 Task: Find connections with filter location San Francisco El Alto with filter topic #lawyerlifewith filter profile language English with filter current company ITC Limited with filter school Dr. D. Y. Patil Institute of Engineering & Technology, Pune with filter industry Real Estate and Equipment Rental Services with filter service category iOS Development with filter keywords title Heavy Equipment Operator
Action: Mouse moved to (495, 80)
Screenshot: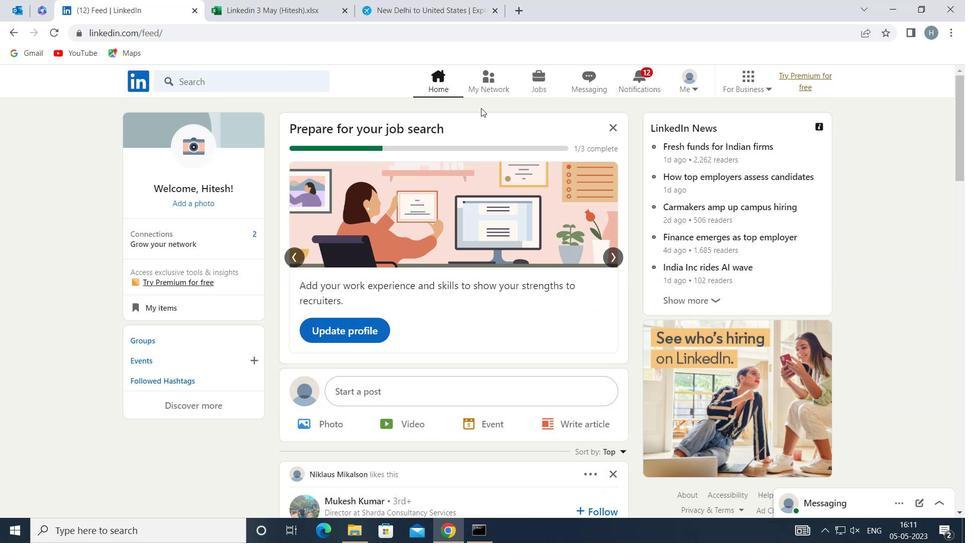 
Action: Mouse pressed left at (495, 80)
Screenshot: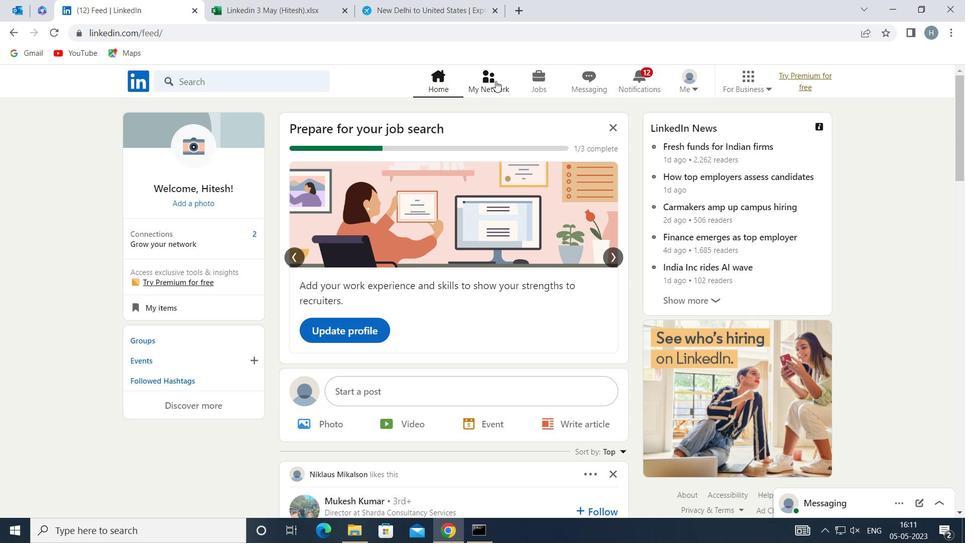 
Action: Mouse moved to (284, 155)
Screenshot: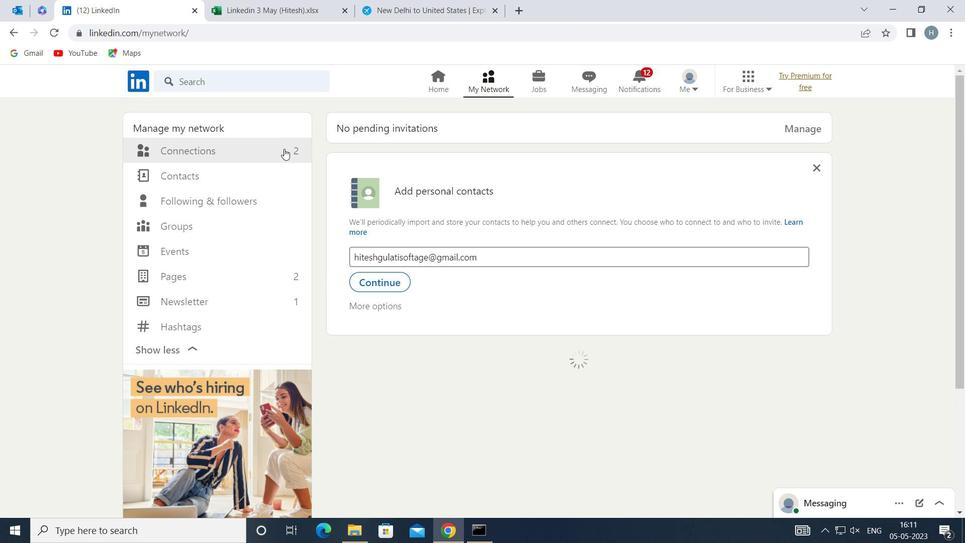 
Action: Mouse pressed left at (284, 155)
Screenshot: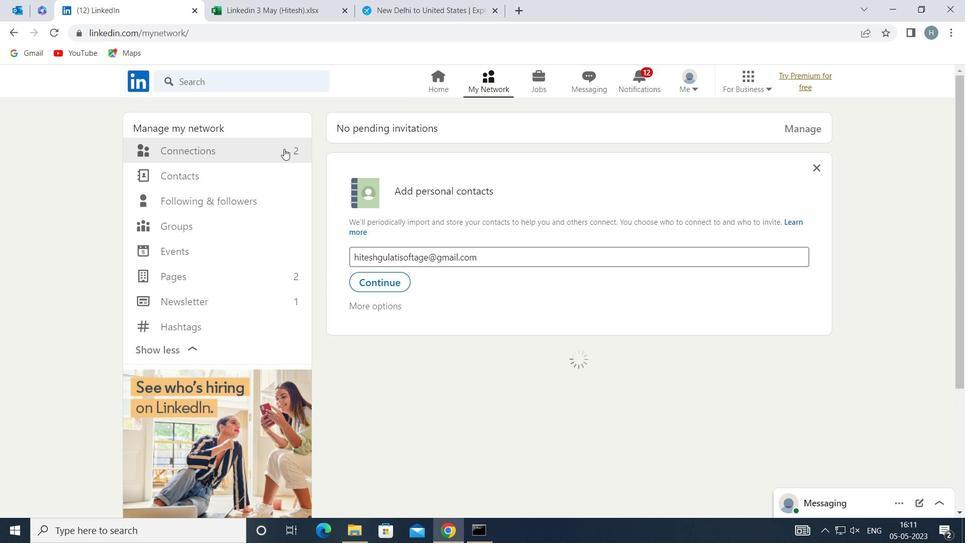 
Action: Mouse moved to (583, 148)
Screenshot: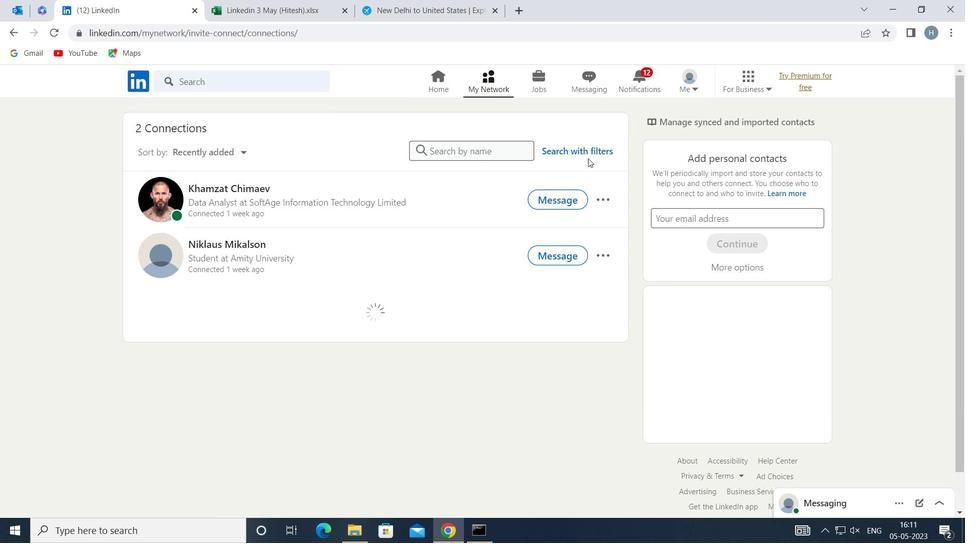 
Action: Mouse pressed left at (583, 148)
Screenshot: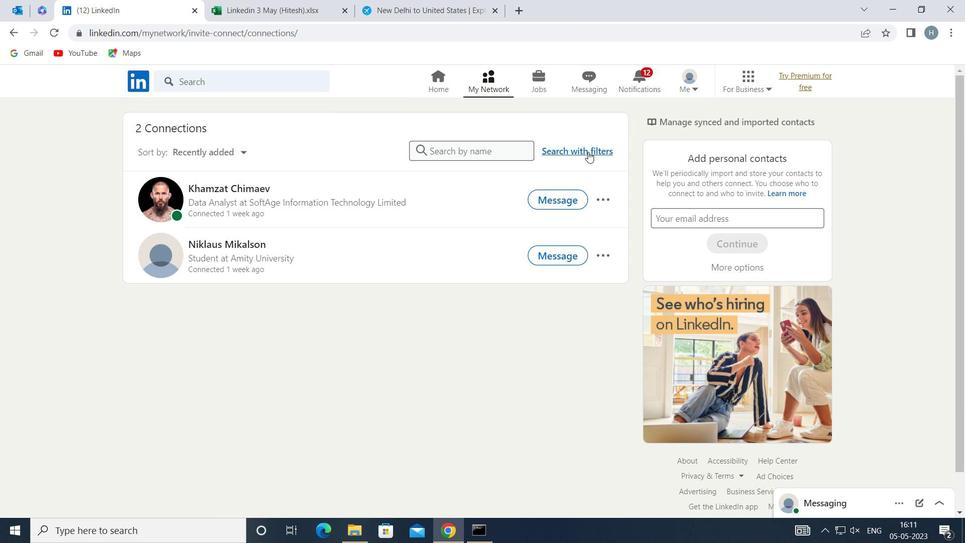 
Action: Mouse moved to (528, 119)
Screenshot: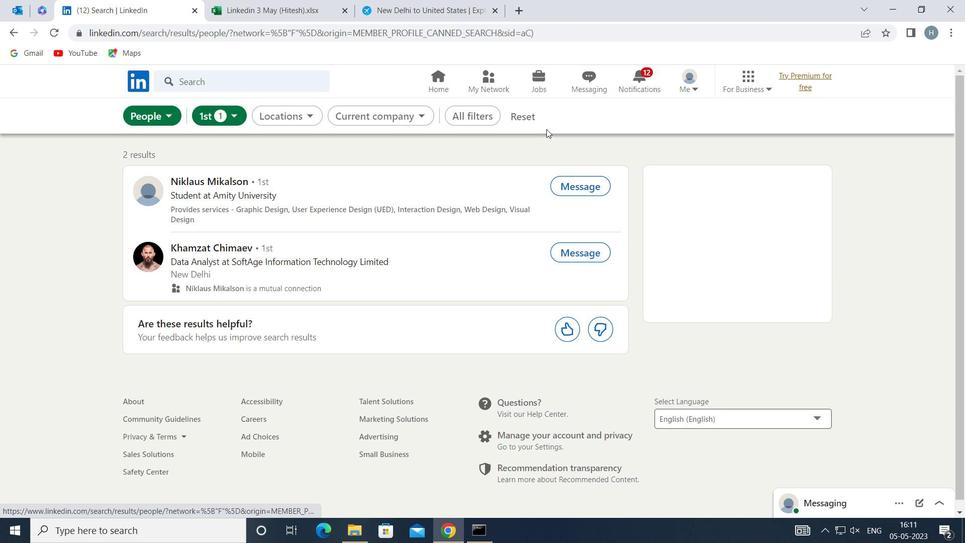 
Action: Mouse pressed left at (528, 119)
Screenshot: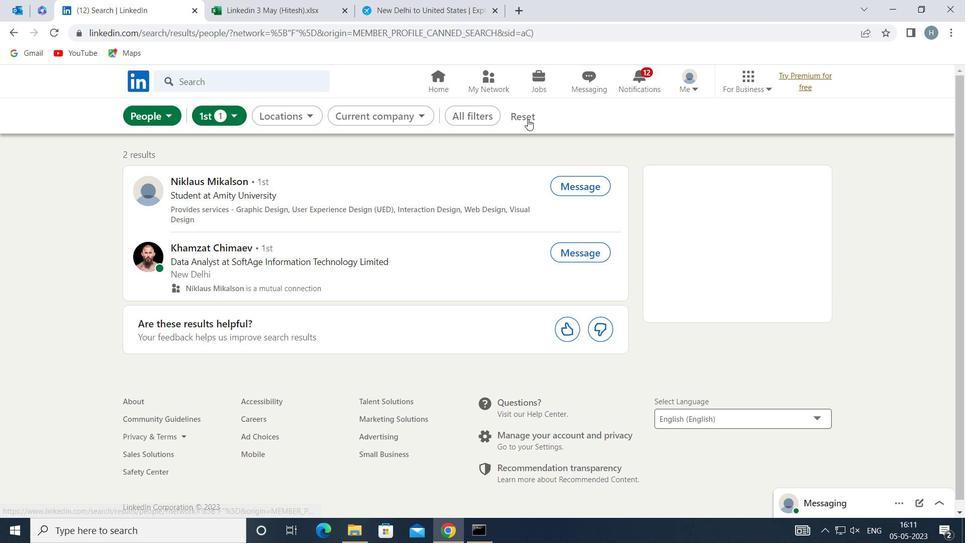 
Action: Mouse moved to (510, 117)
Screenshot: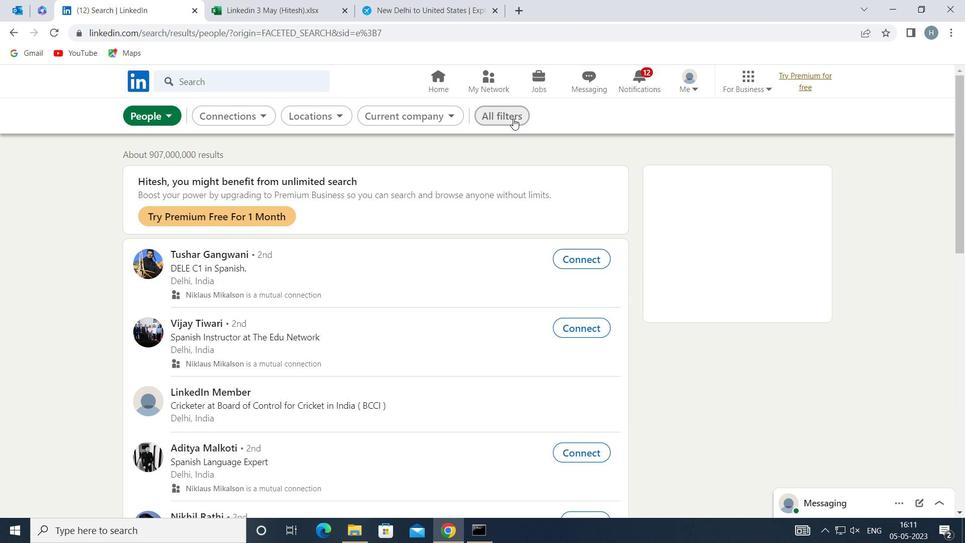 
Action: Mouse pressed left at (510, 117)
Screenshot: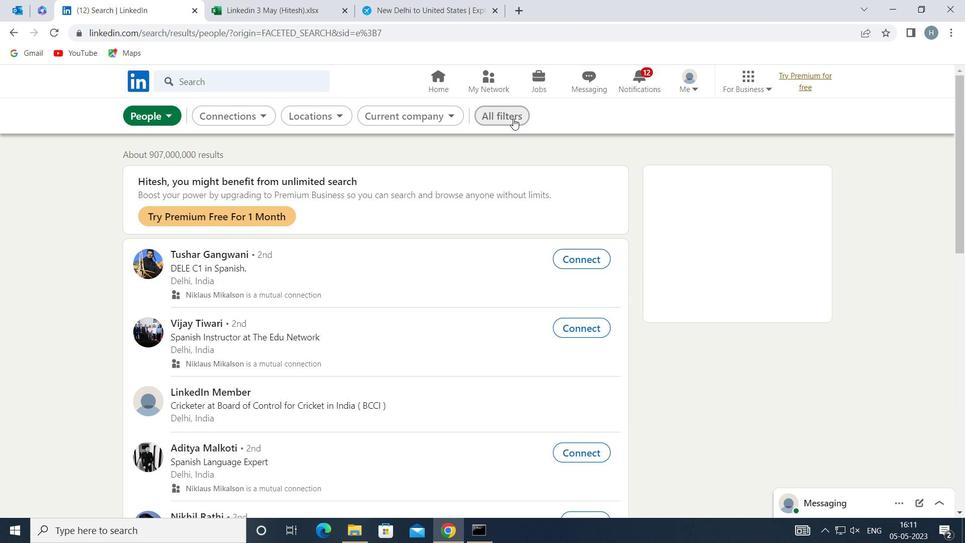 
Action: Mouse moved to (709, 245)
Screenshot: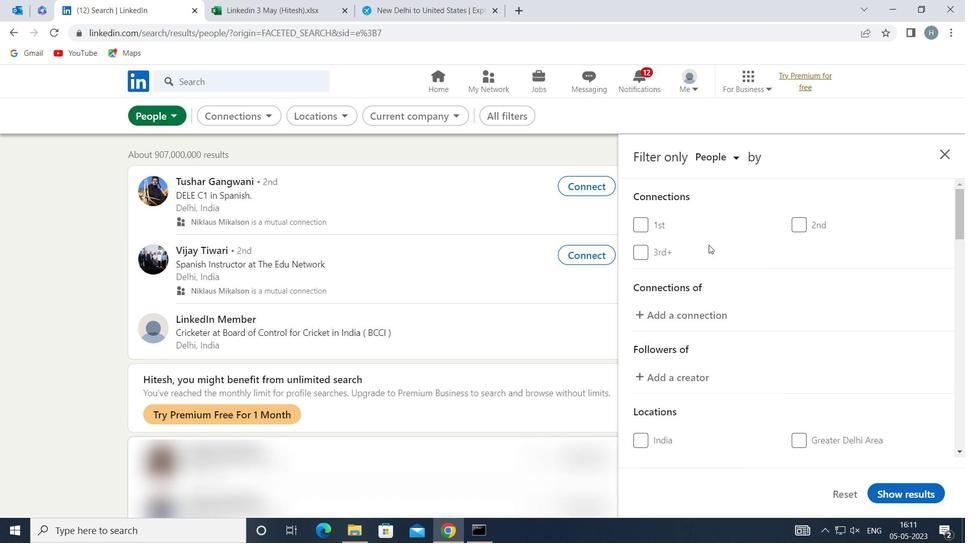 
Action: Mouse scrolled (709, 244) with delta (0, 0)
Screenshot: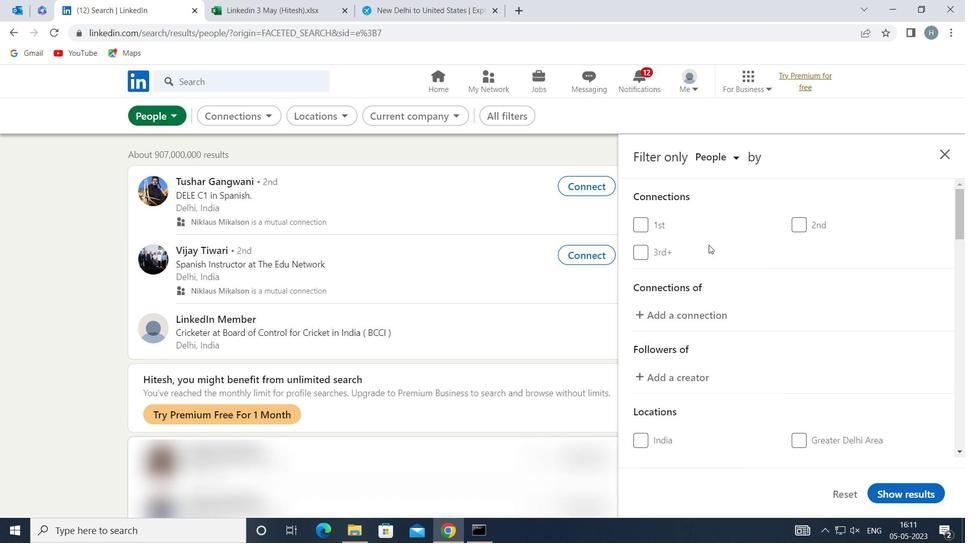 
Action: Mouse moved to (710, 246)
Screenshot: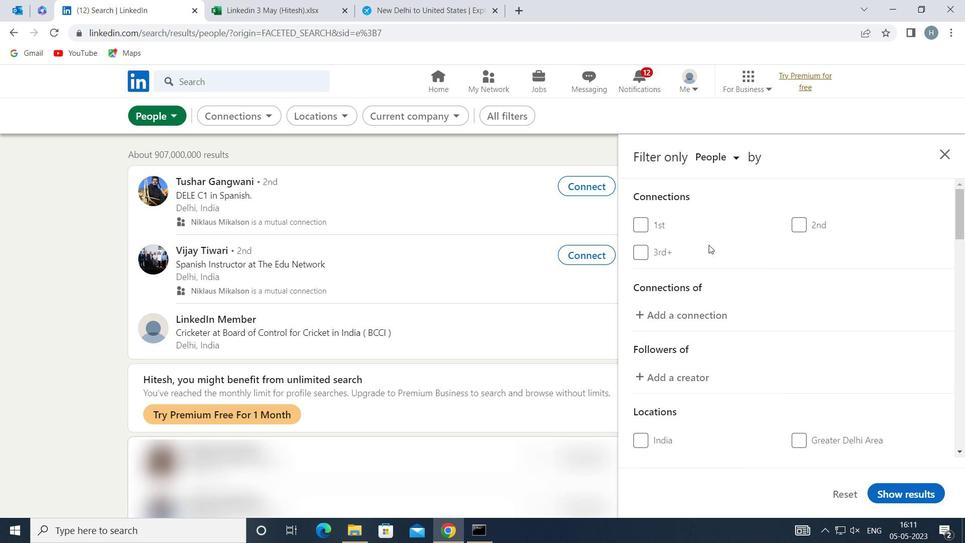 
Action: Mouse scrolled (710, 245) with delta (0, 0)
Screenshot: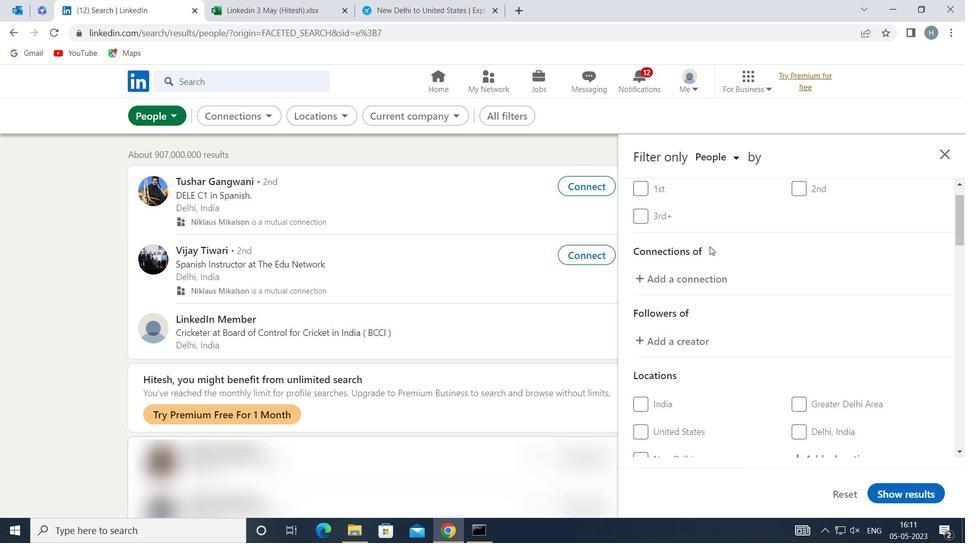 
Action: Mouse moved to (711, 247)
Screenshot: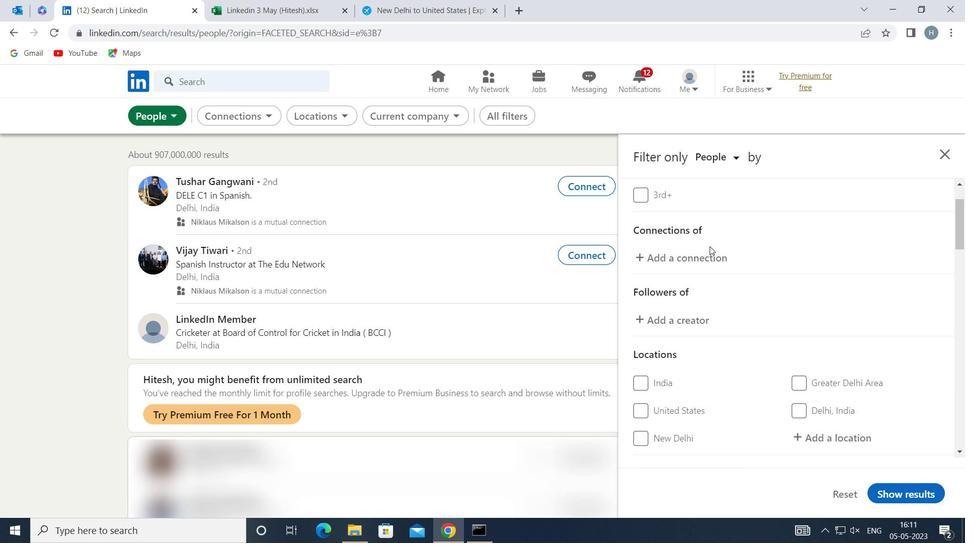 
Action: Mouse scrolled (711, 246) with delta (0, 0)
Screenshot: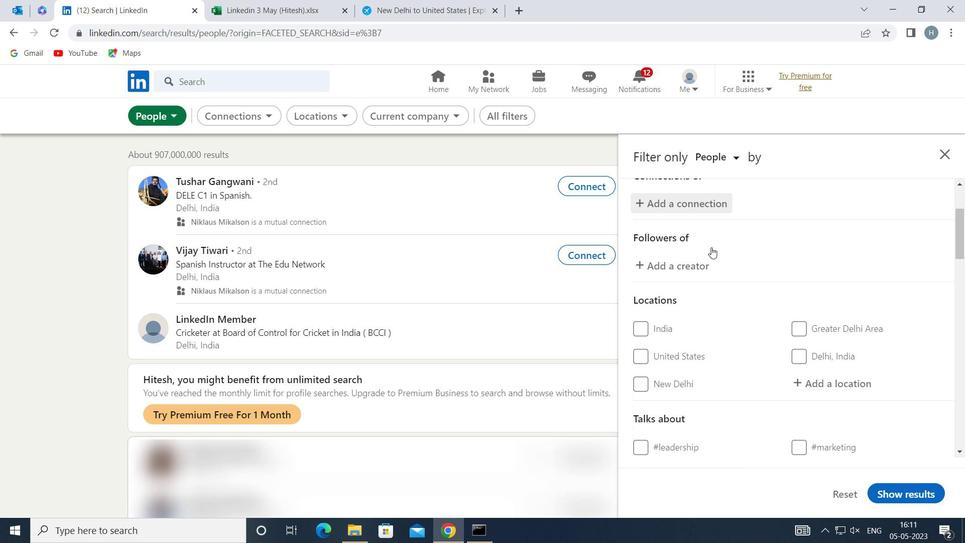 
Action: Mouse moved to (809, 307)
Screenshot: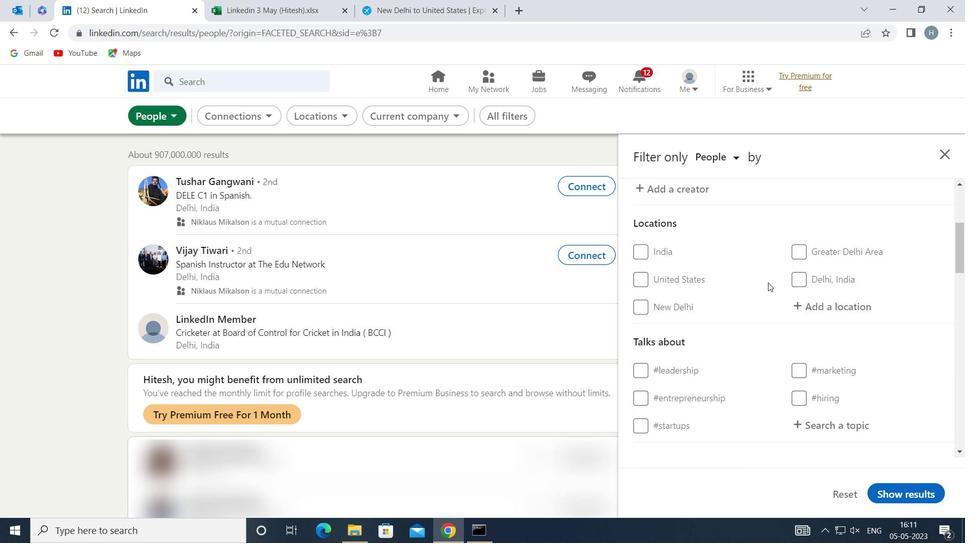 
Action: Mouse pressed left at (809, 307)
Screenshot: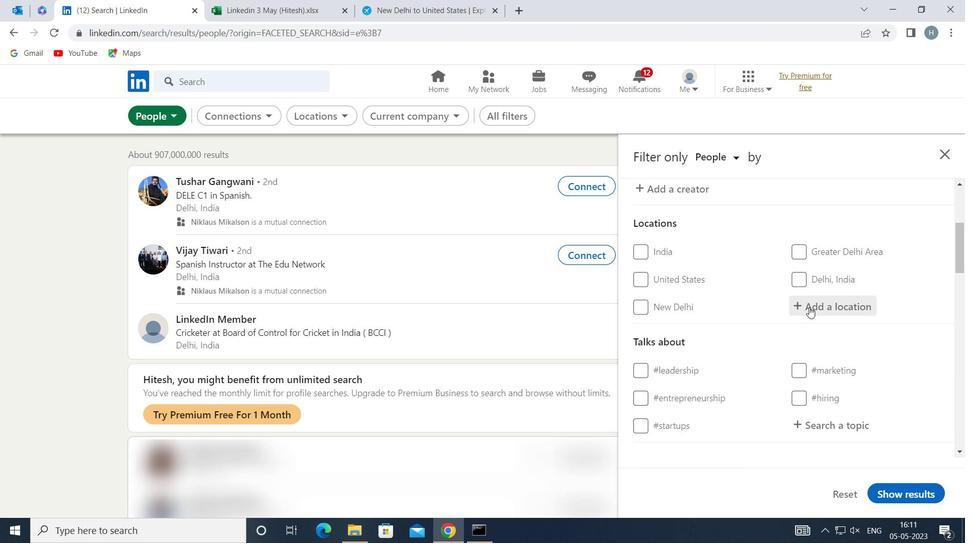 
Action: Key pressed <Key.shift>SAN<Key.space><Key.shift>FRANCISCO<Key.space><Key.shift>EI
Screenshot: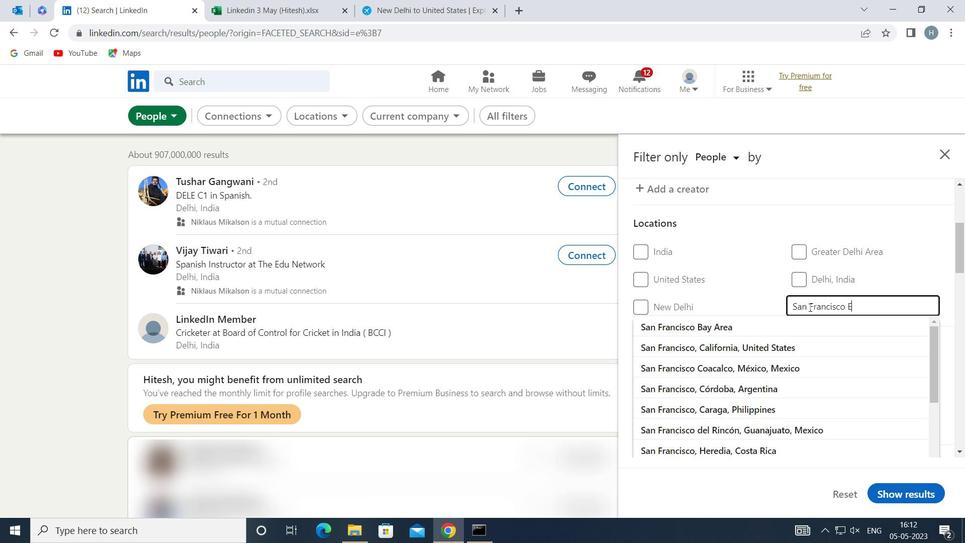 
Action: Mouse moved to (813, 307)
Screenshot: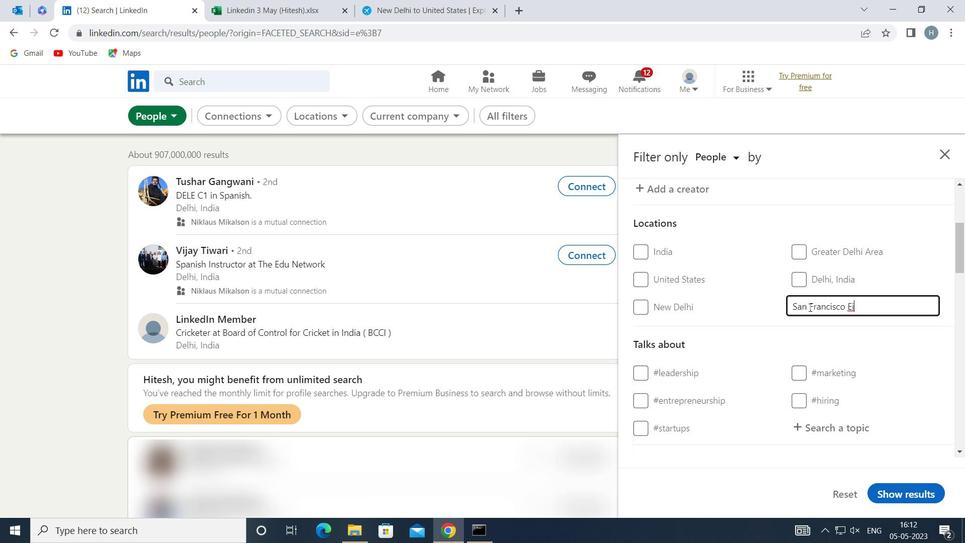 
Action: Key pressed <Key.backspace>L
Screenshot: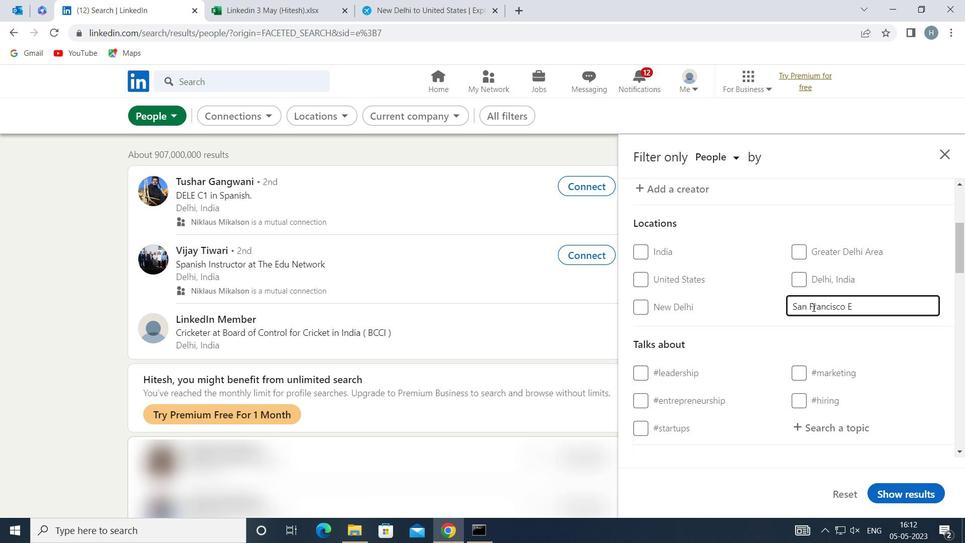 
Action: Mouse moved to (798, 328)
Screenshot: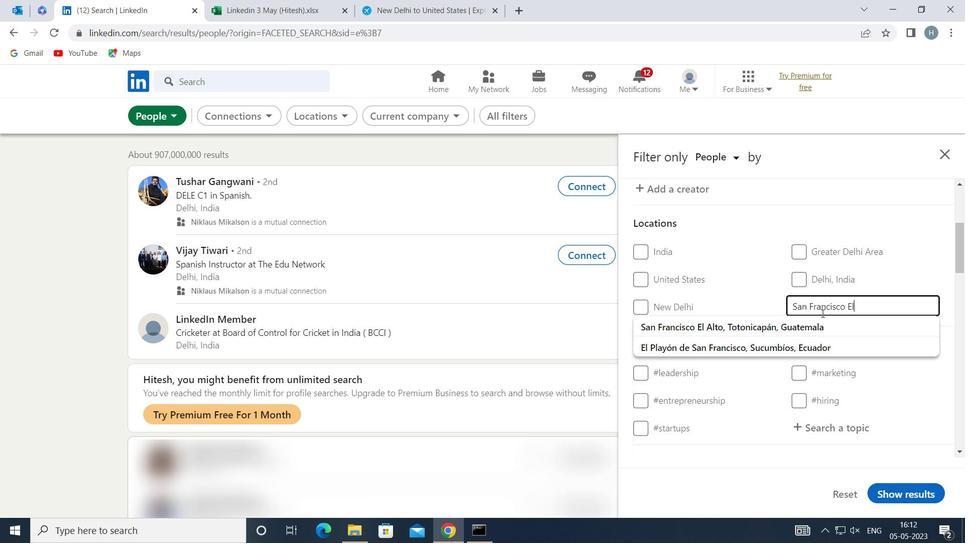 
Action: Mouse pressed left at (798, 328)
Screenshot: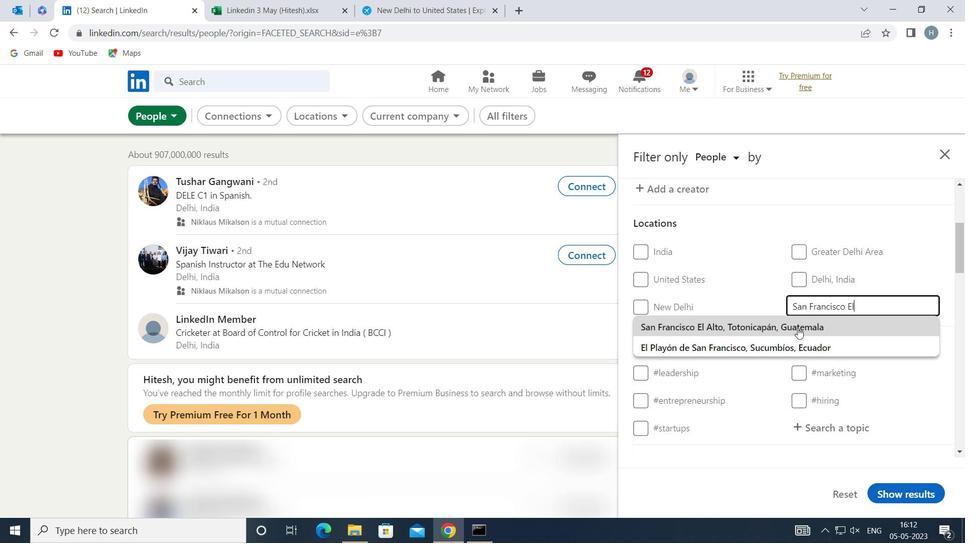 
Action: Mouse moved to (737, 320)
Screenshot: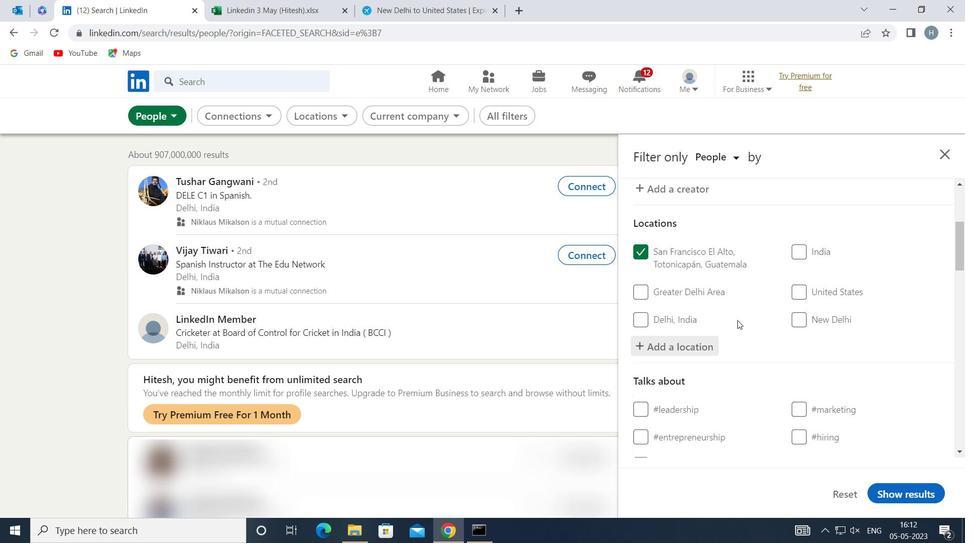 
Action: Mouse scrolled (737, 319) with delta (0, 0)
Screenshot: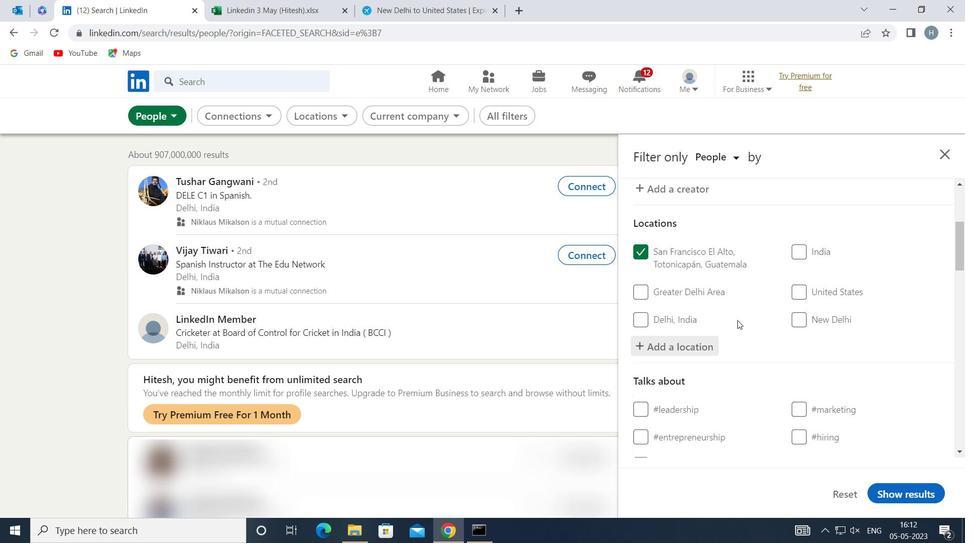
Action: Mouse moved to (736, 320)
Screenshot: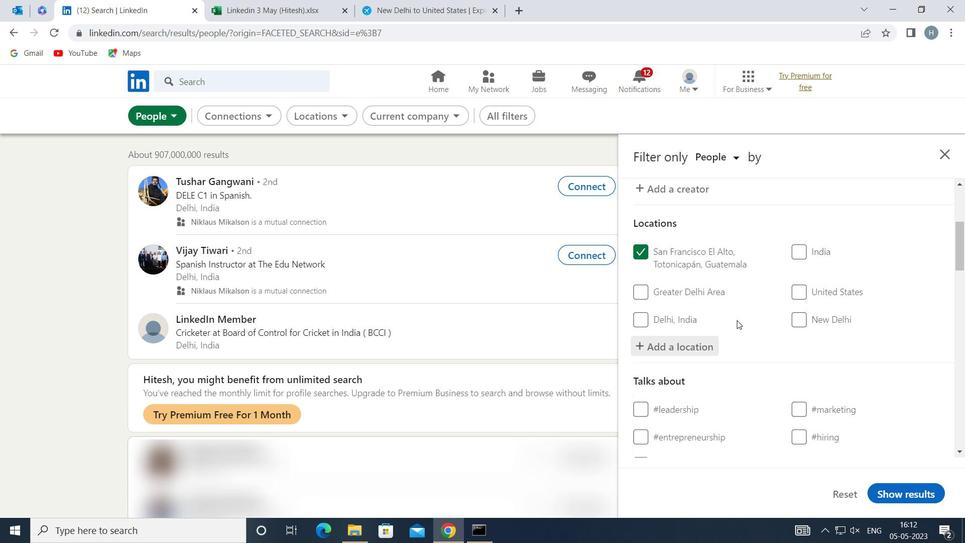 
Action: Mouse scrolled (736, 319) with delta (0, 0)
Screenshot: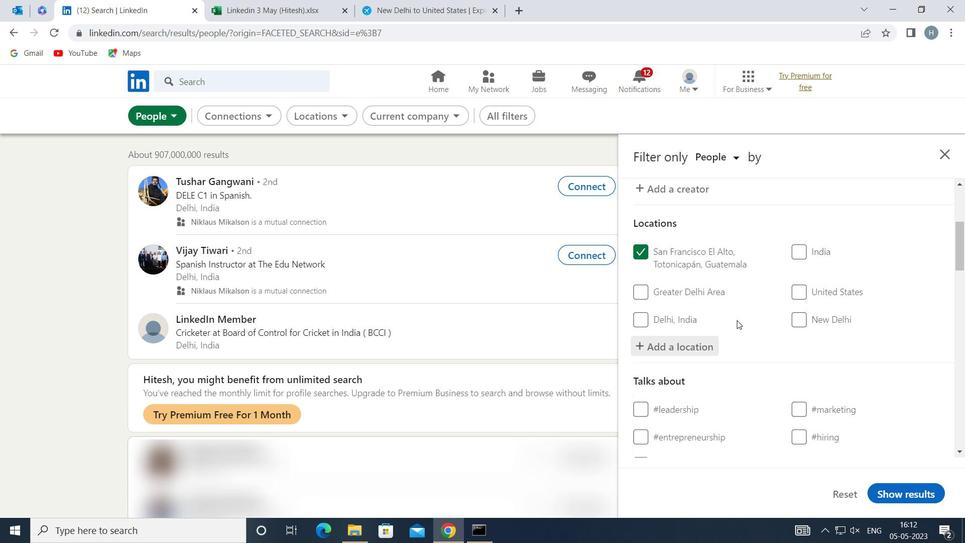 
Action: Mouse moved to (734, 316)
Screenshot: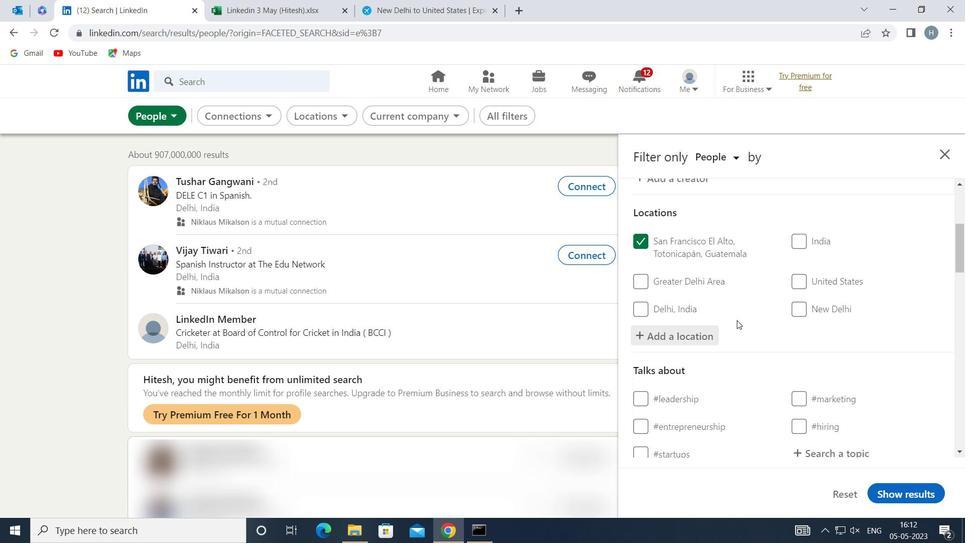 
Action: Mouse scrolled (734, 316) with delta (0, 0)
Screenshot: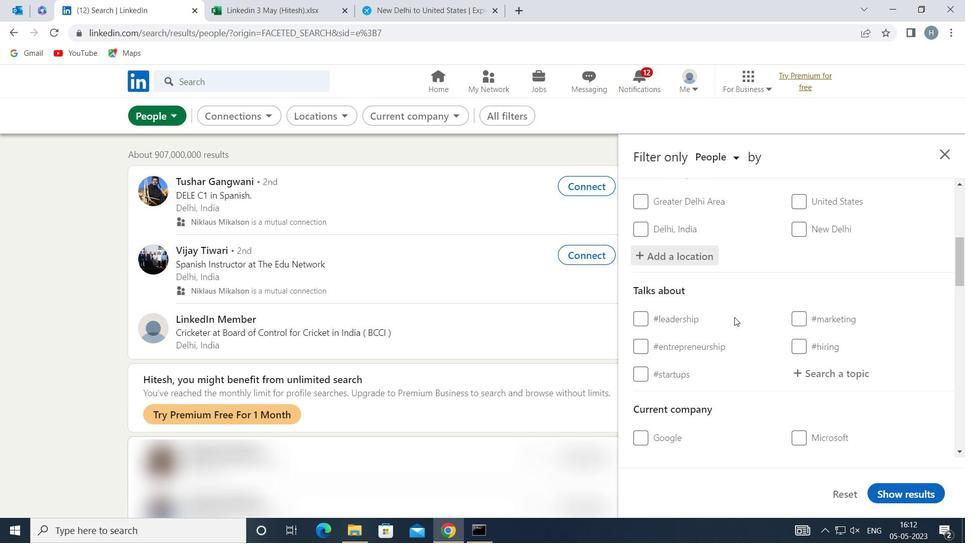 
Action: Mouse moved to (819, 269)
Screenshot: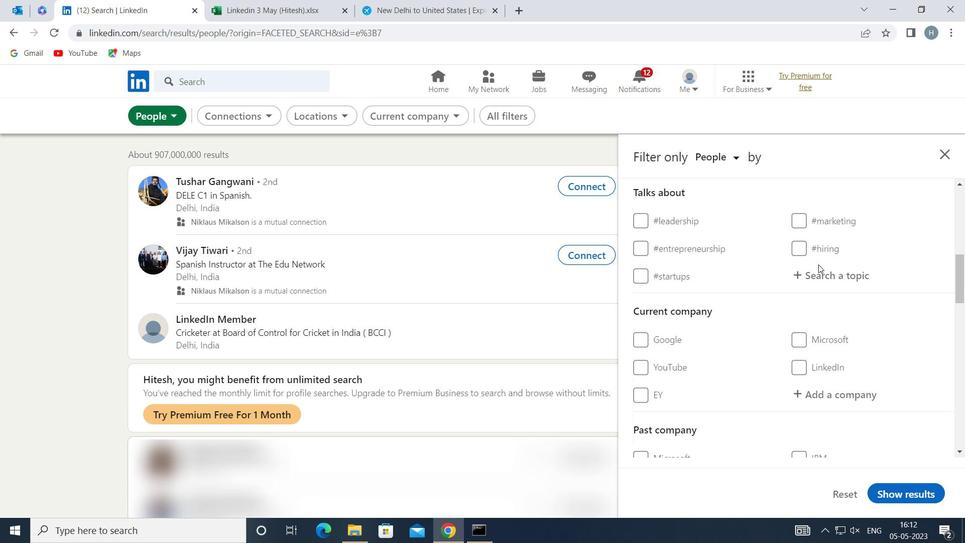 
Action: Mouse pressed left at (819, 269)
Screenshot: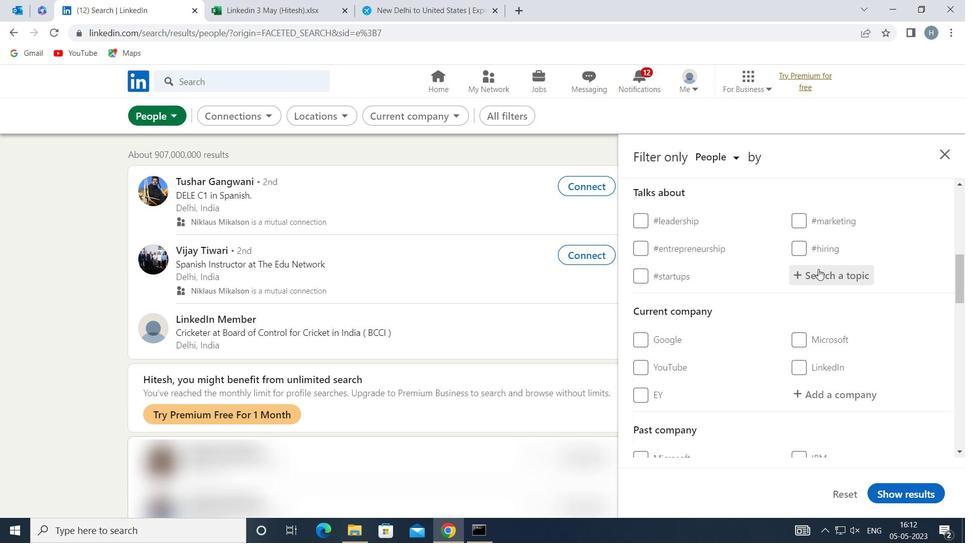 
Action: Key pressed <Key.shift>LAWYERLIFE
Screenshot: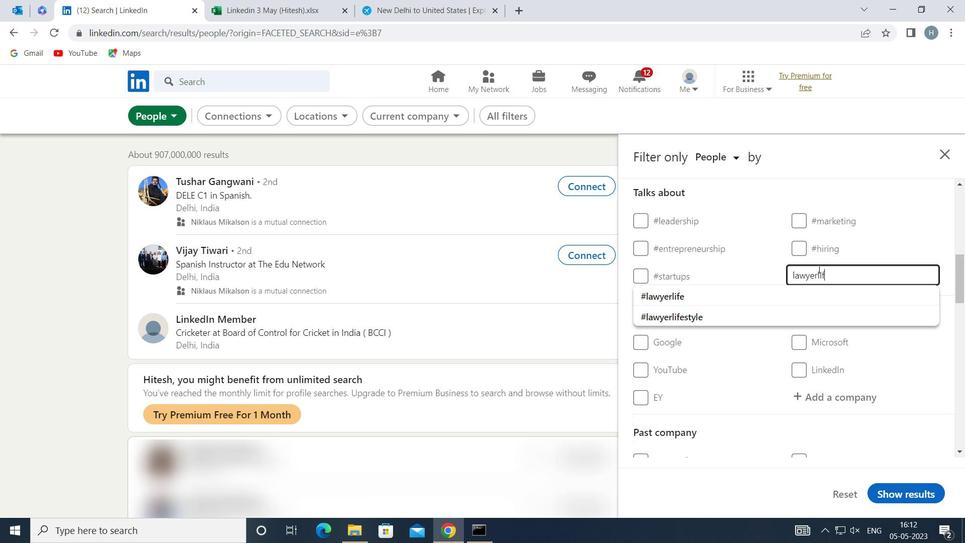 
Action: Mouse moved to (803, 288)
Screenshot: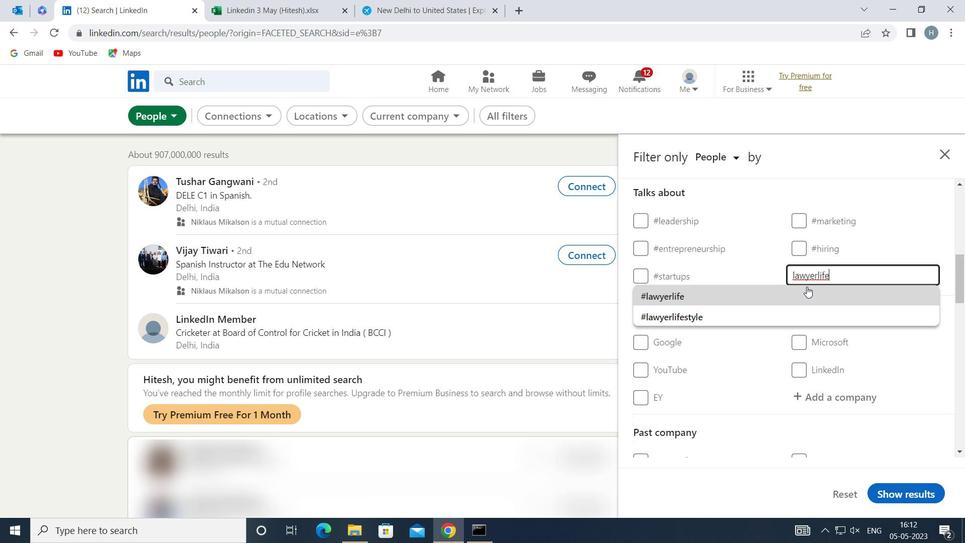 
Action: Mouse pressed left at (803, 288)
Screenshot: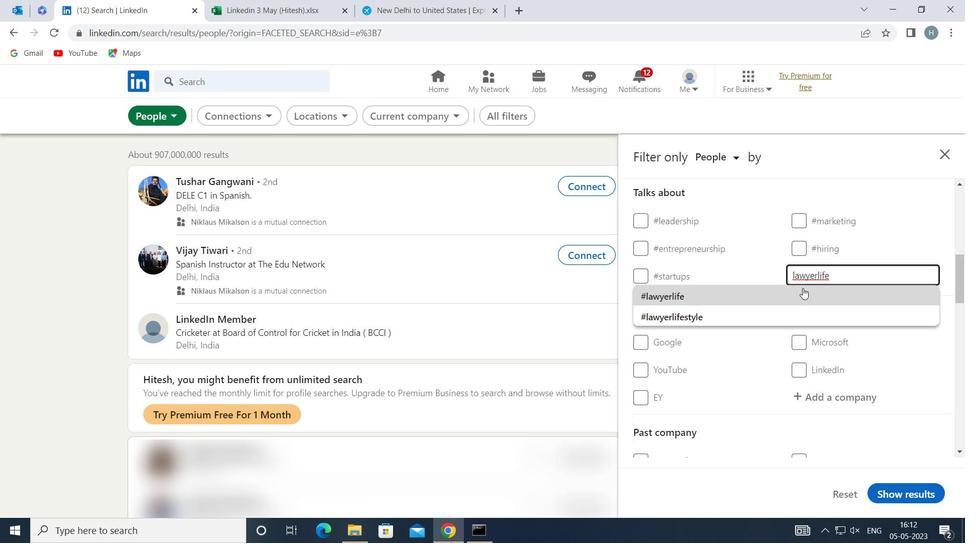 
Action: Mouse moved to (770, 343)
Screenshot: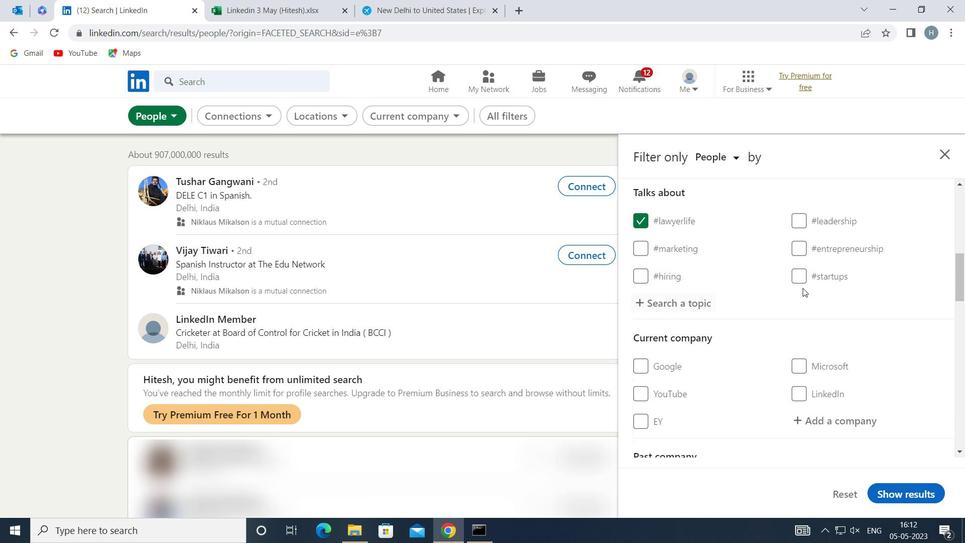 
Action: Mouse scrolled (770, 343) with delta (0, 0)
Screenshot: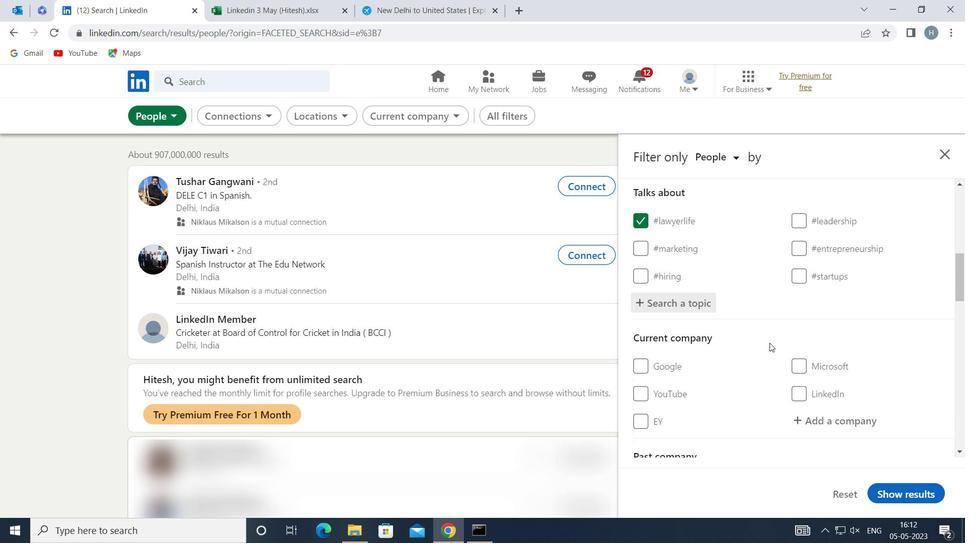 
Action: Mouse moved to (769, 343)
Screenshot: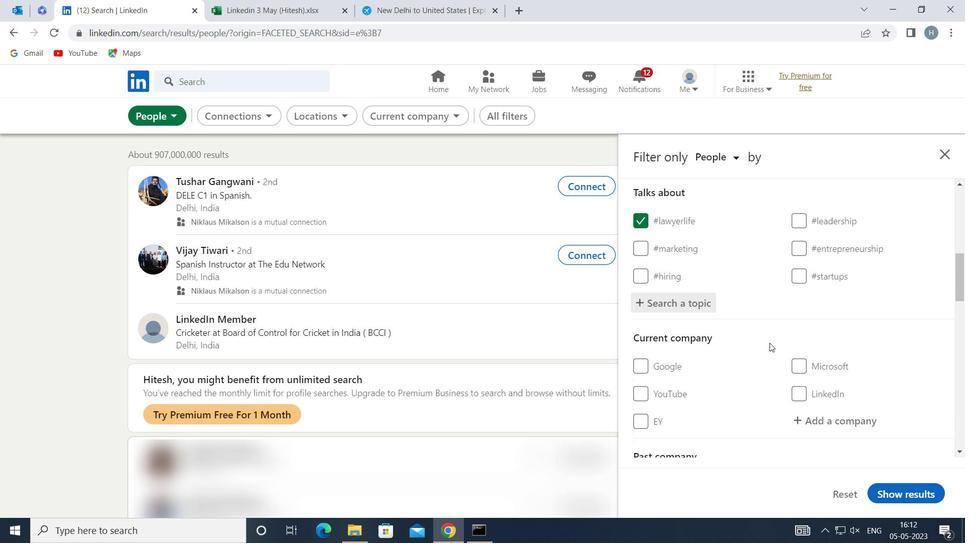
Action: Mouse scrolled (769, 342) with delta (0, 0)
Screenshot: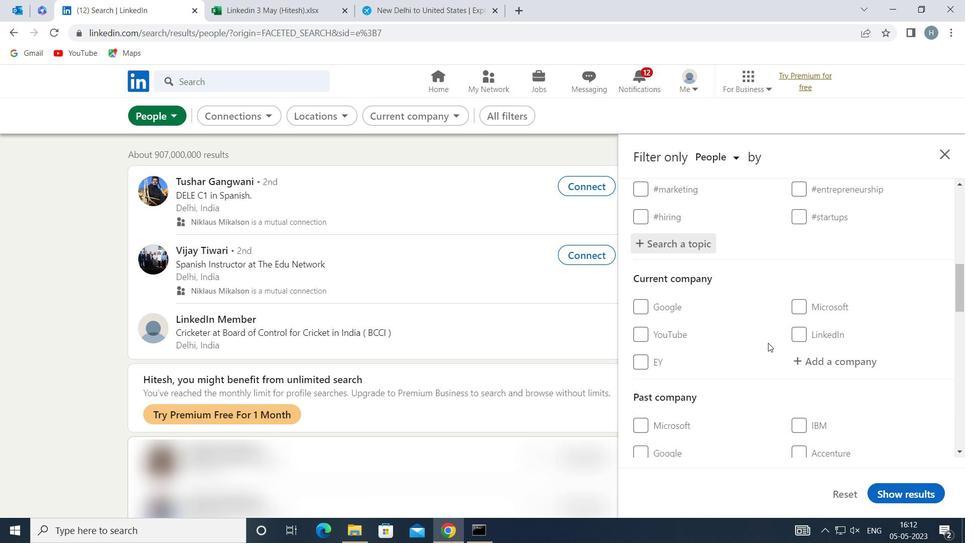 
Action: Mouse scrolled (769, 342) with delta (0, 0)
Screenshot: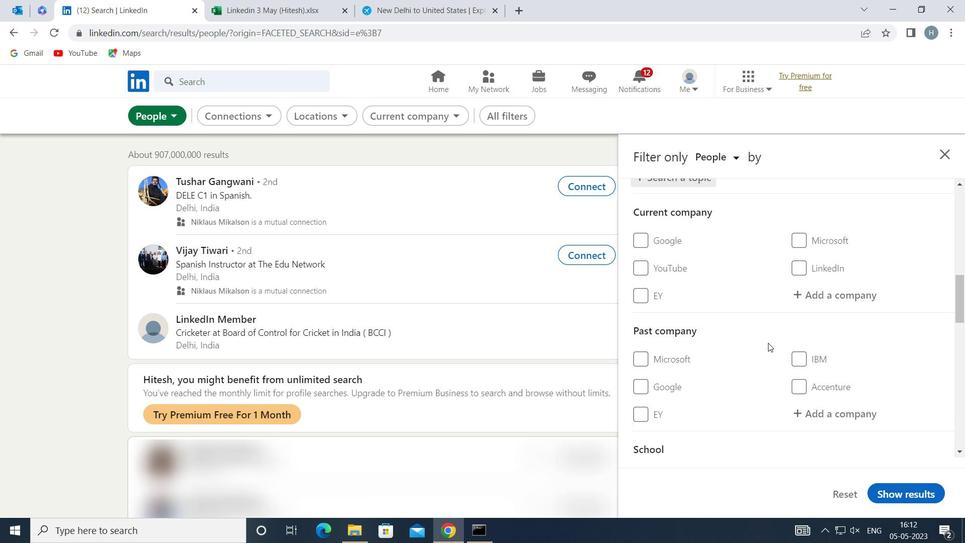
Action: Mouse scrolled (769, 342) with delta (0, 0)
Screenshot: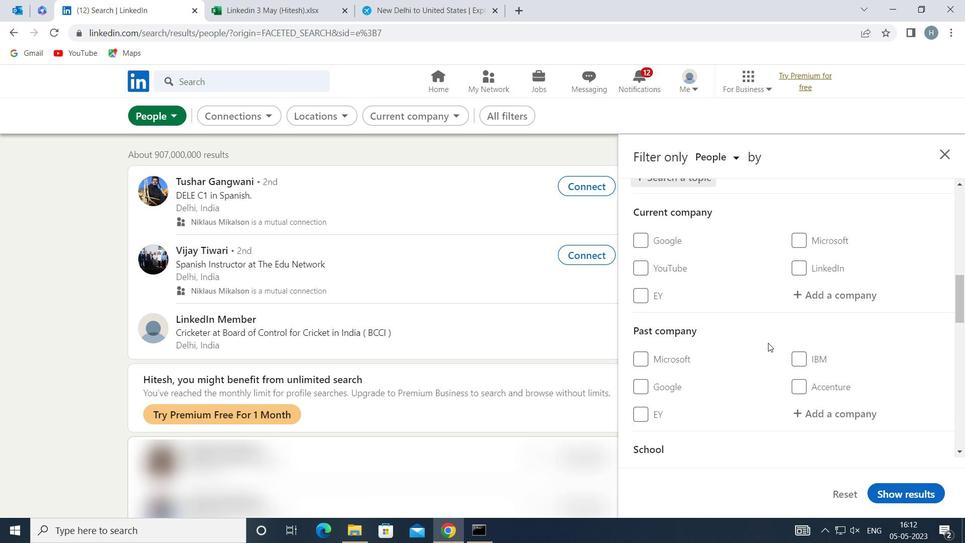
Action: Mouse scrolled (769, 342) with delta (0, 0)
Screenshot: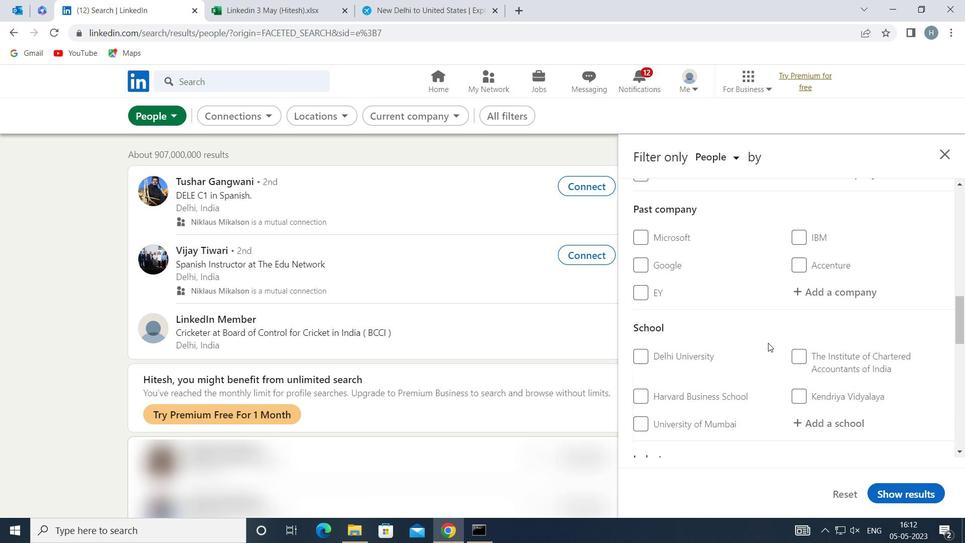 
Action: Mouse scrolled (769, 342) with delta (0, 0)
Screenshot: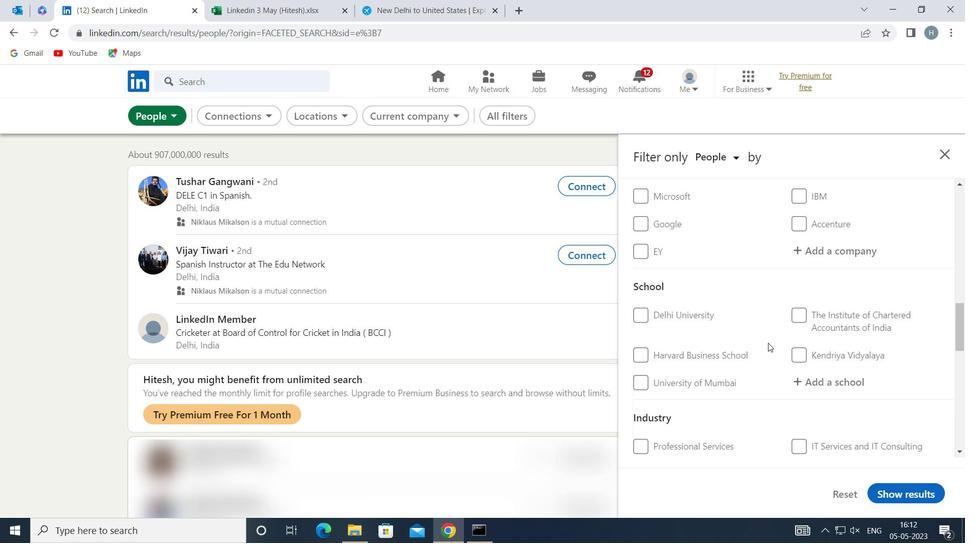 
Action: Mouse scrolled (769, 342) with delta (0, 0)
Screenshot: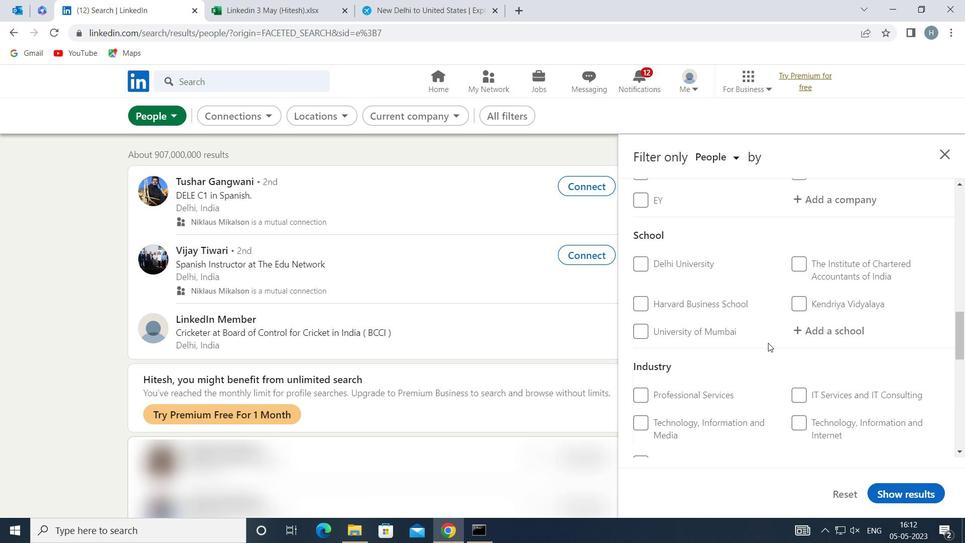 
Action: Mouse scrolled (769, 342) with delta (0, 0)
Screenshot: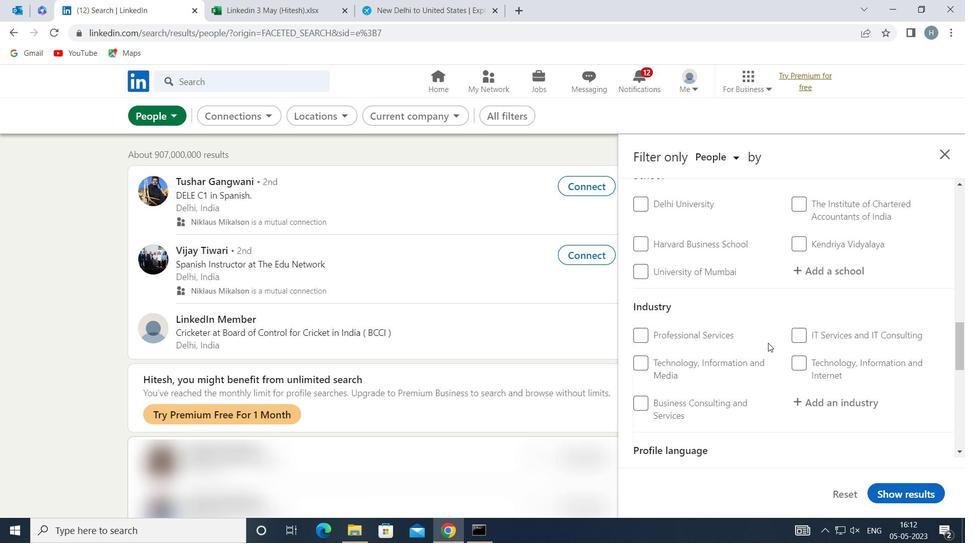 
Action: Mouse scrolled (769, 342) with delta (0, 0)
Screenshot: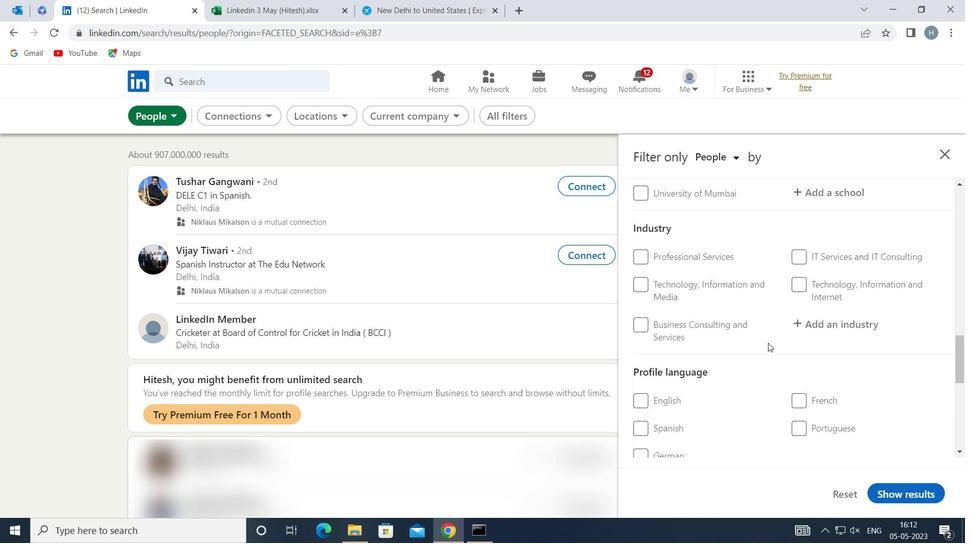 
Action: Mouse moved to (672, 309)
Screenshot: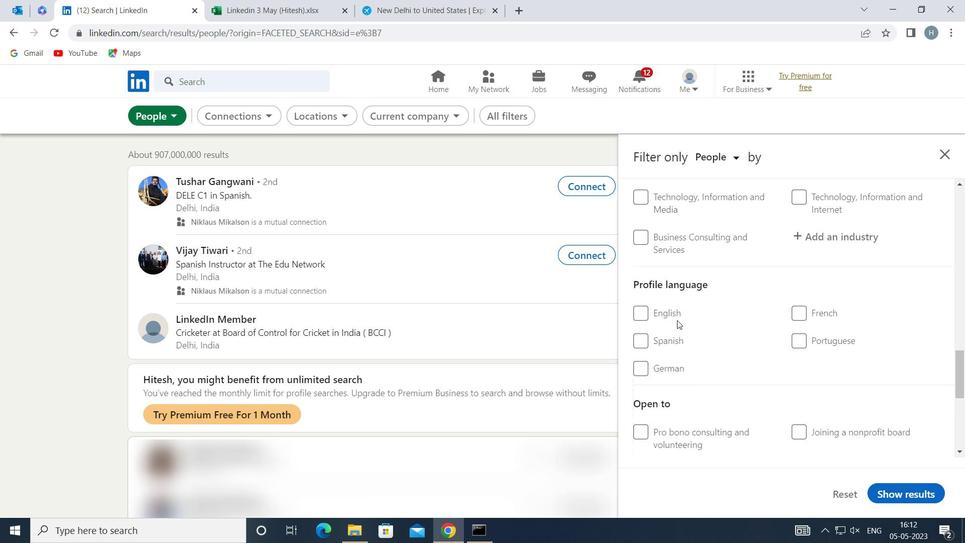 
Action: Mouse pressed left at (672, 309)
Screenshot: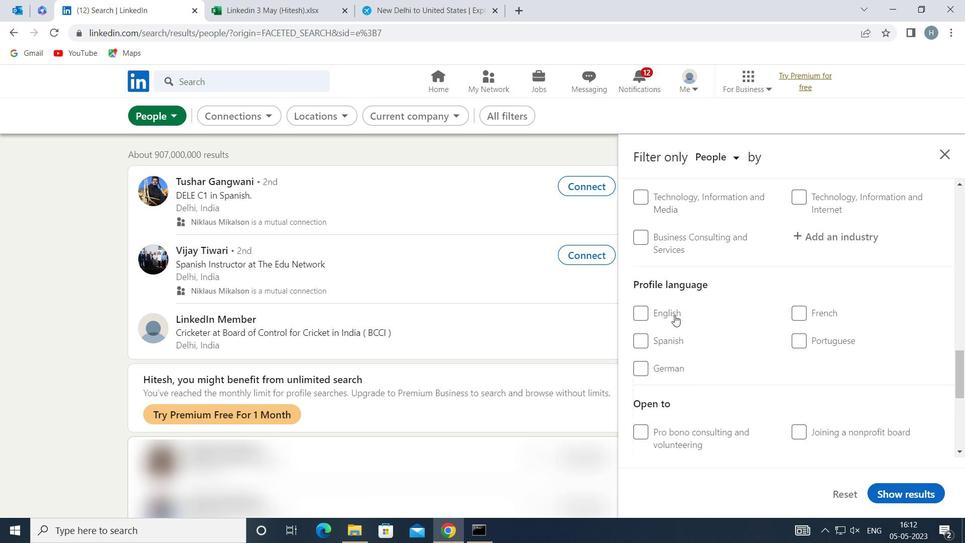 
Action: Mouse moved to (766, 323)
Screenshot: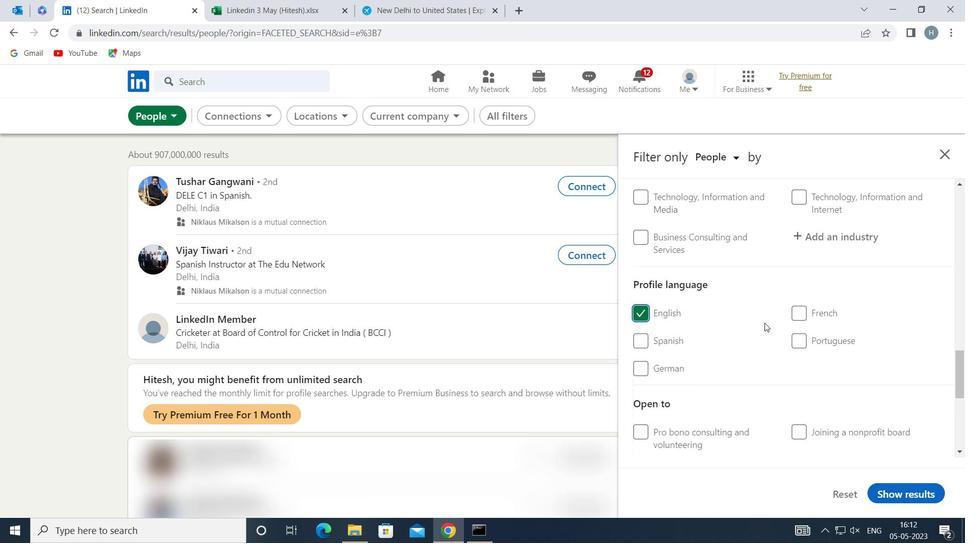 
Action: Mouse scrolled (766, 324) with delta (0, 0)
Screenshot: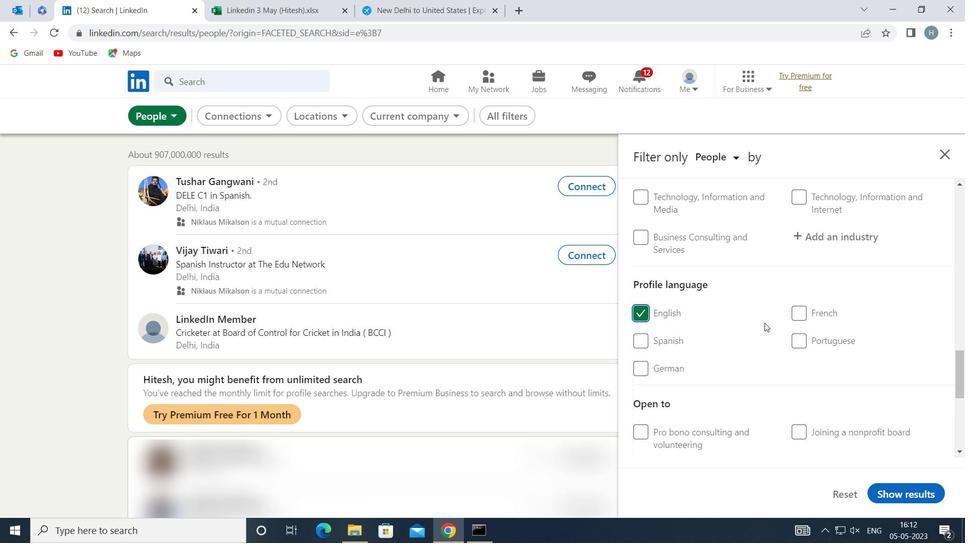 
Action: Mouse moved to (776, 321)
Screenshot: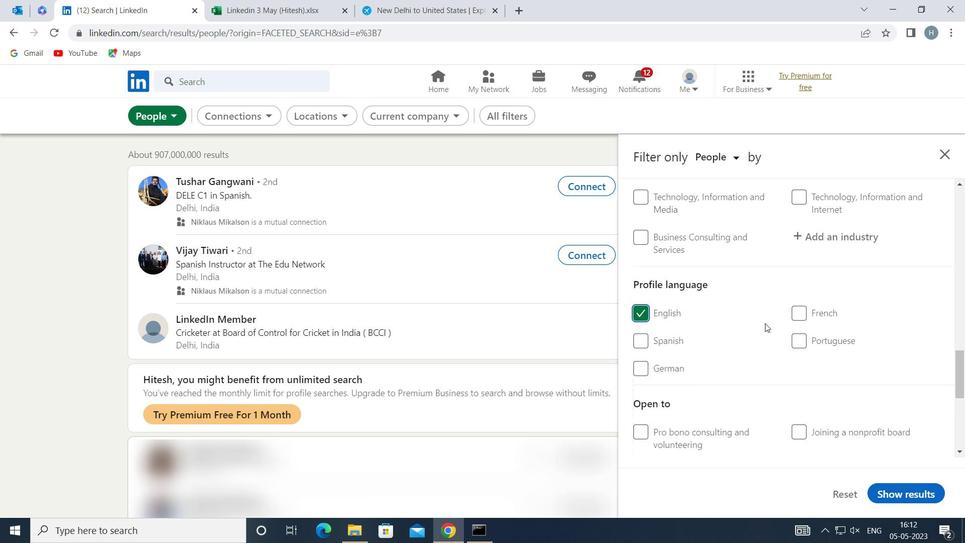 
Action: Mouse scrolled (776, 321) with delta (0, 0)
Screenshot: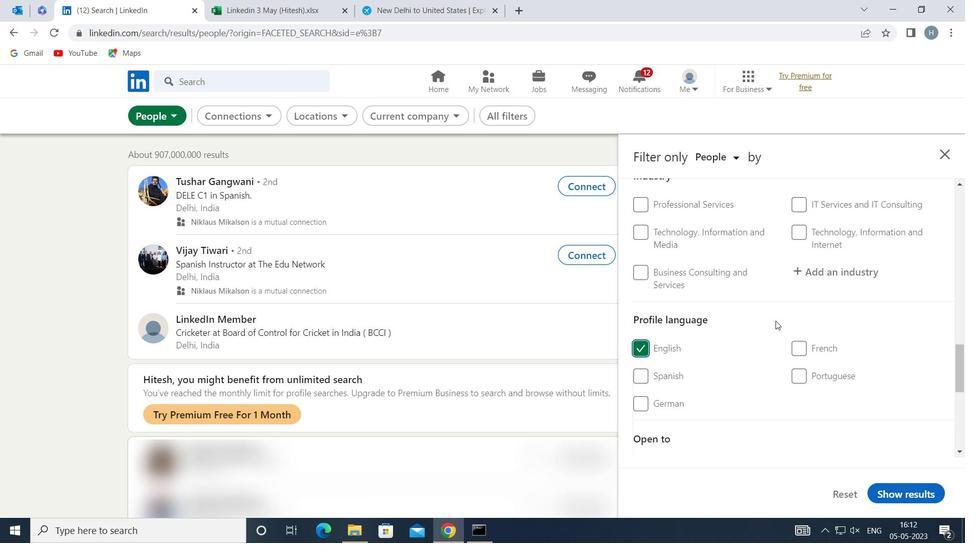 
Action: Mouse scrolled (776, 321) with delta (0, 0)
Screenshot: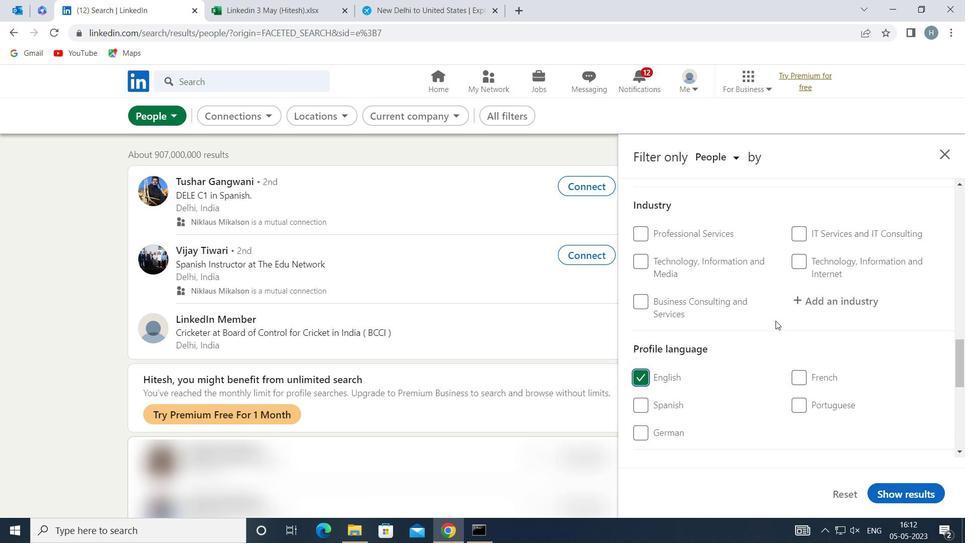 
Action: Mouse scrolled (776, 321) with delta (0, 0)
Screenshot: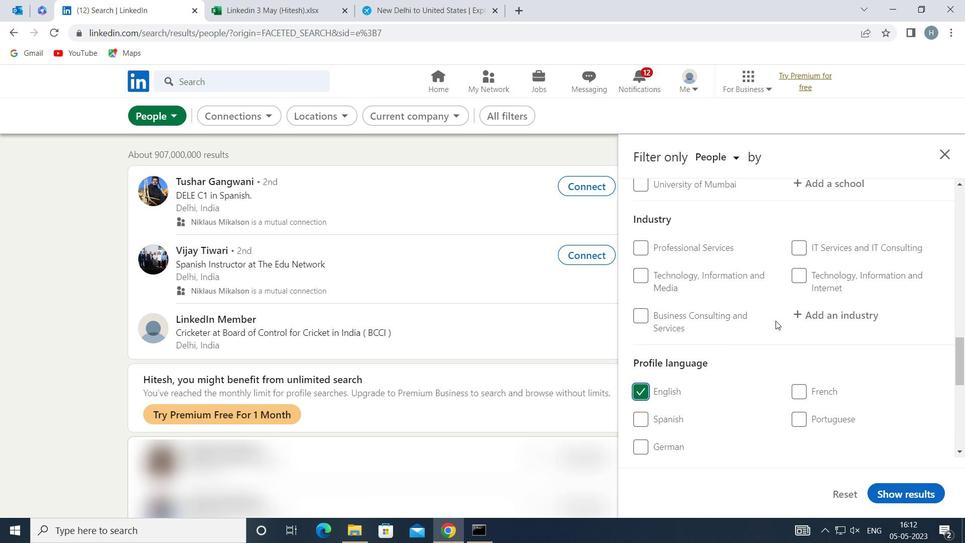
Action: Mouse scrolled (776, 321) with delta (0, 0)
Screenshot: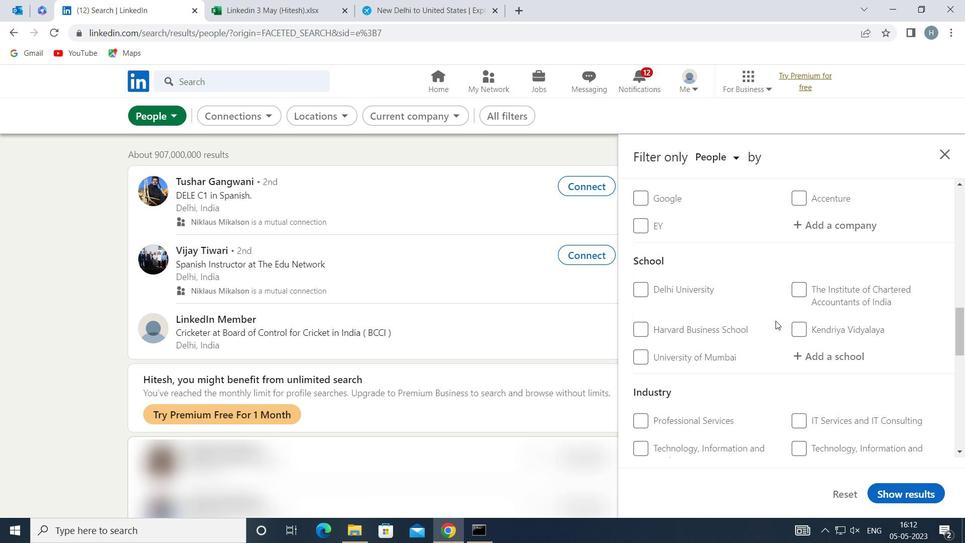 
Action: Mouse scrolled (776, 321) with delta (0, 0)
Screenshot: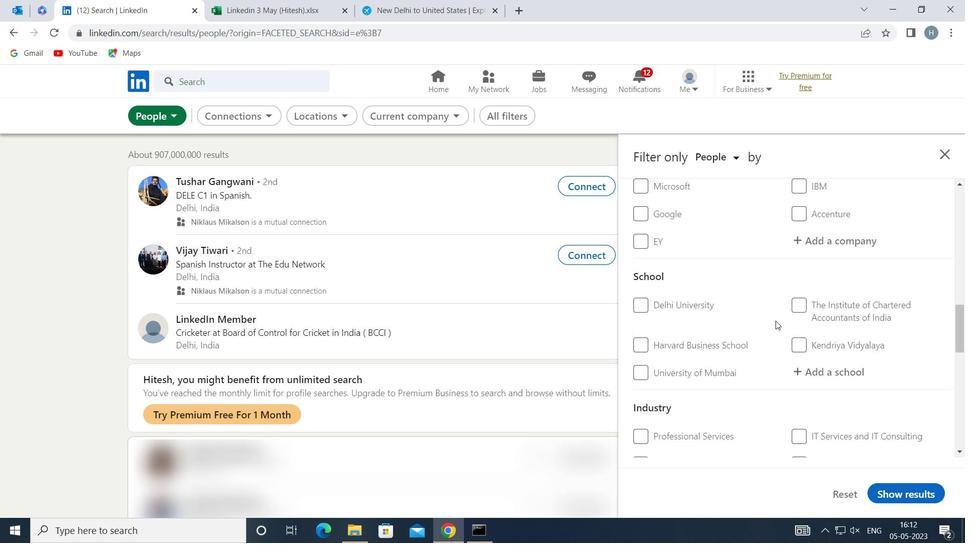 
Action: Mouse scrolled (776, 321) with delta (0, 0)
Screenshot: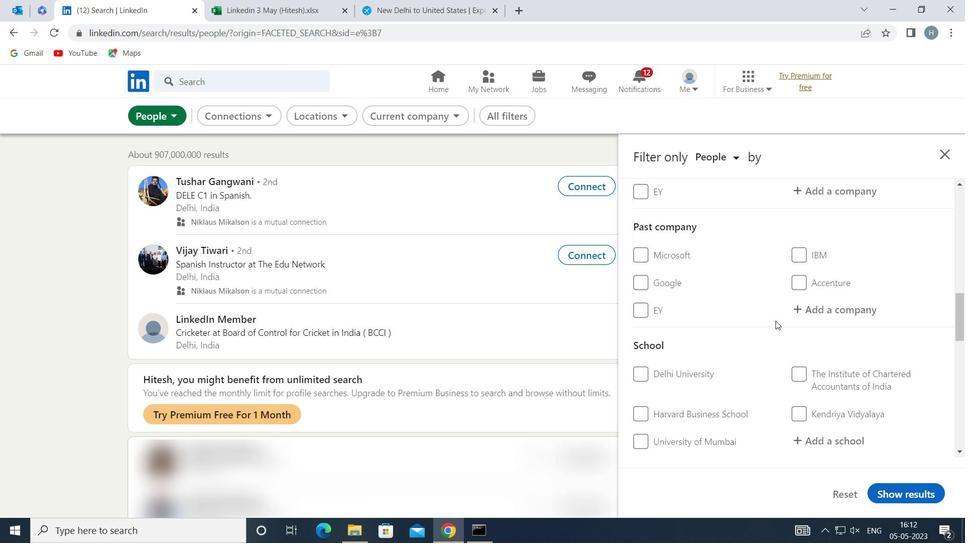 
Action: Mouse scrolled (776, 321) with delta (0, 0)
Screenshot: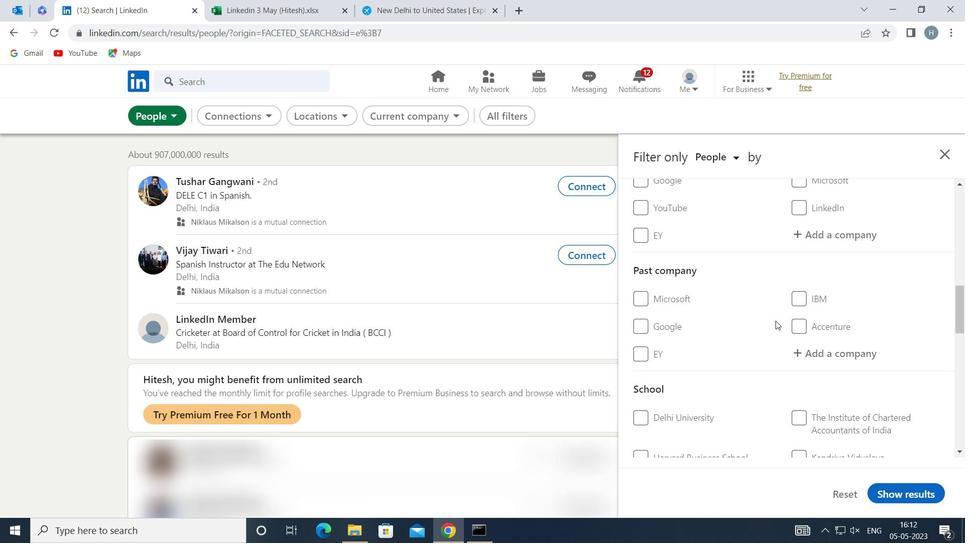 
Action: Mouse moved to (829, 352)
Screenshot: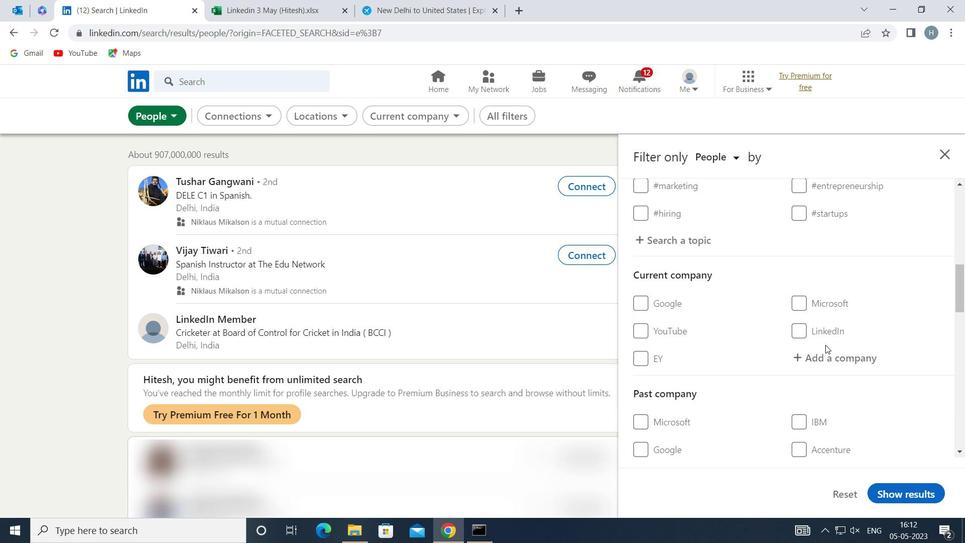 
Action: Mouse pressed left at (829, 352)
Screenshot: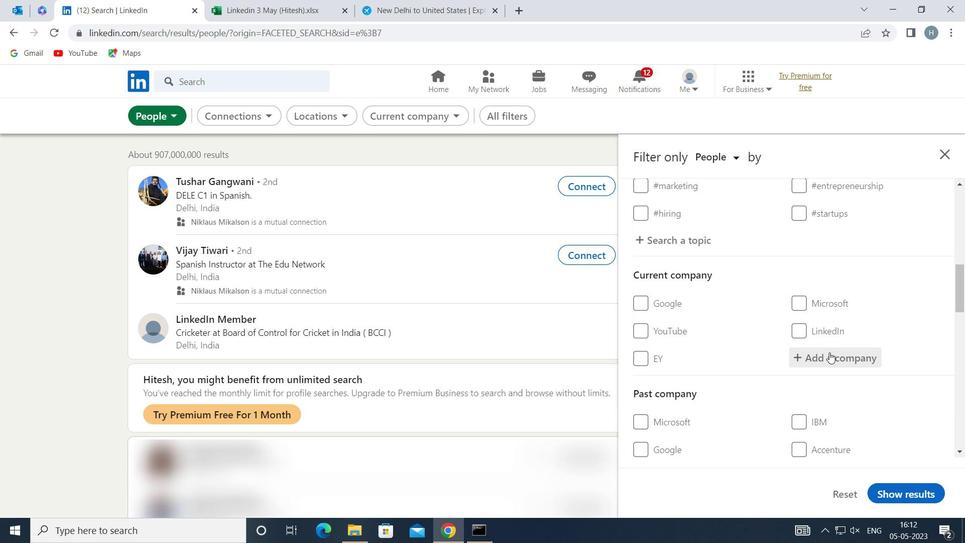 
Action: Mouse moved to (829, 352)
Screenshot: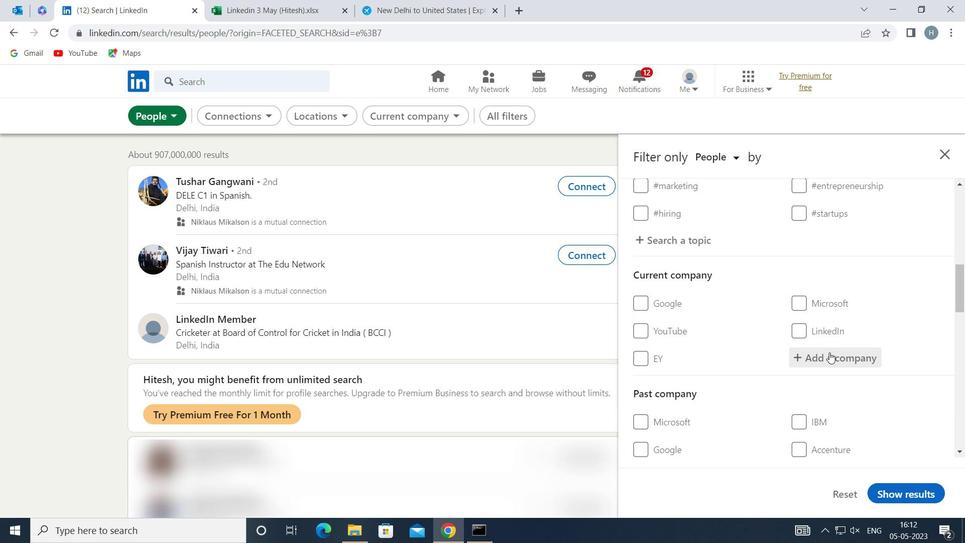 
Action: Key pressed <Key.shift>ITC<Key.space><Key.shift>LIMITED
Screenshot: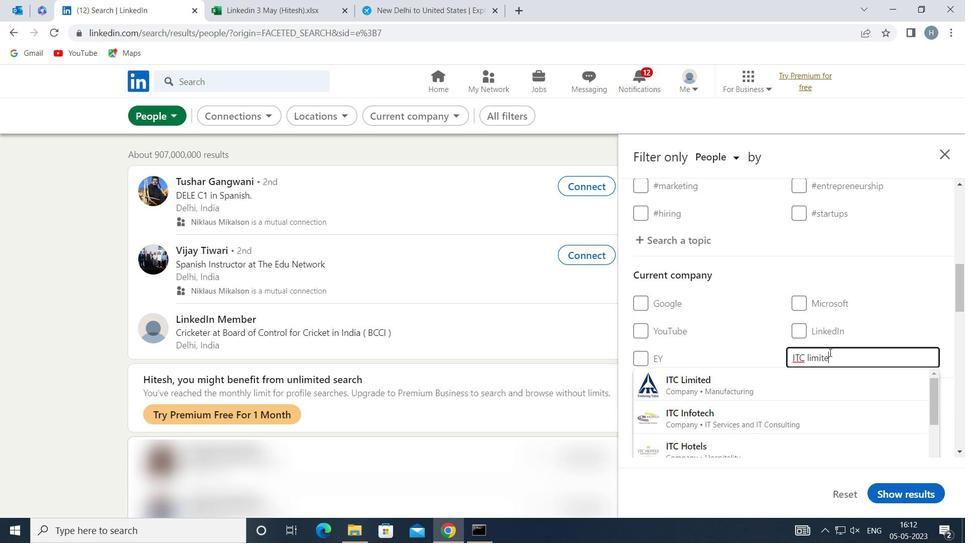 
Action: Mouse moved to (802, 373)
Screenshot: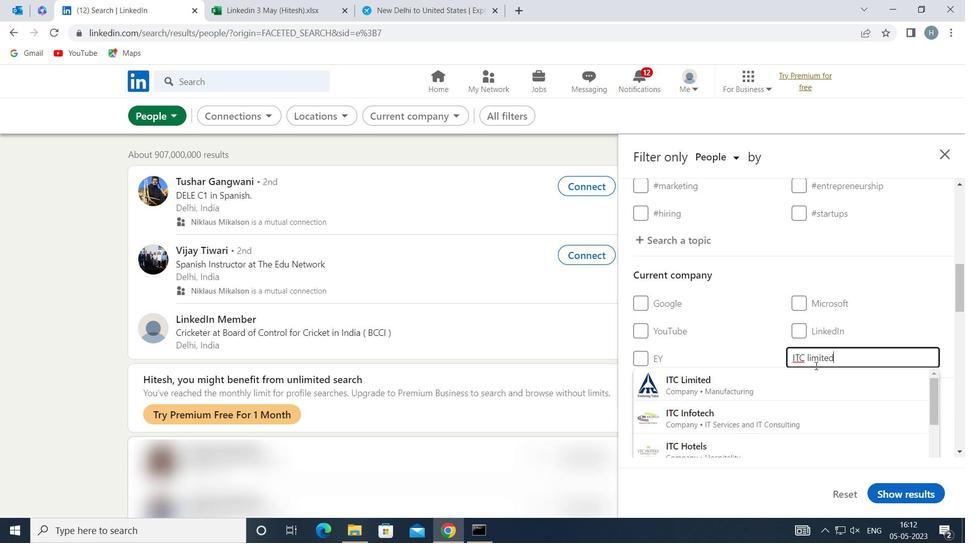 
Action: Mouse pressed left at (802, 373)
Screenshot: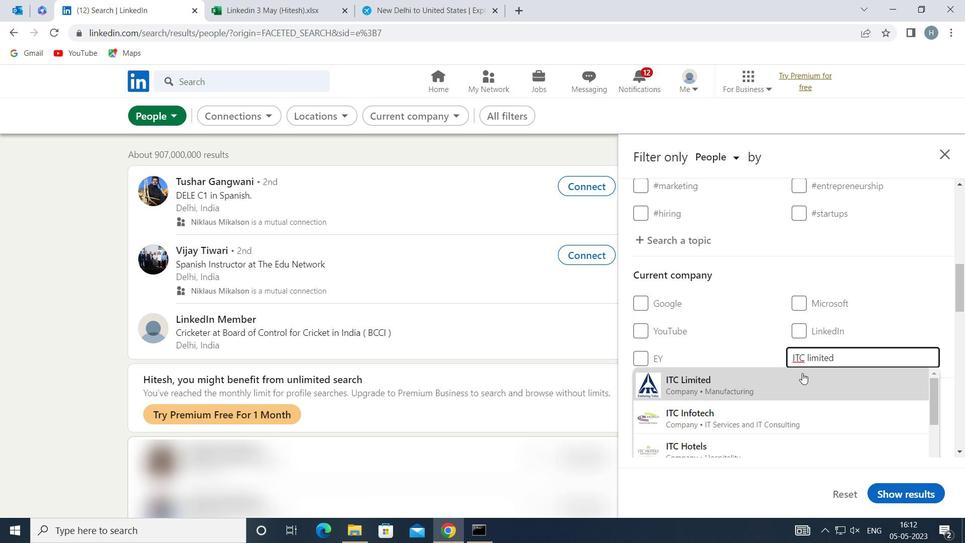 
Action: Mouse moved to (768, 361)
Screenshot: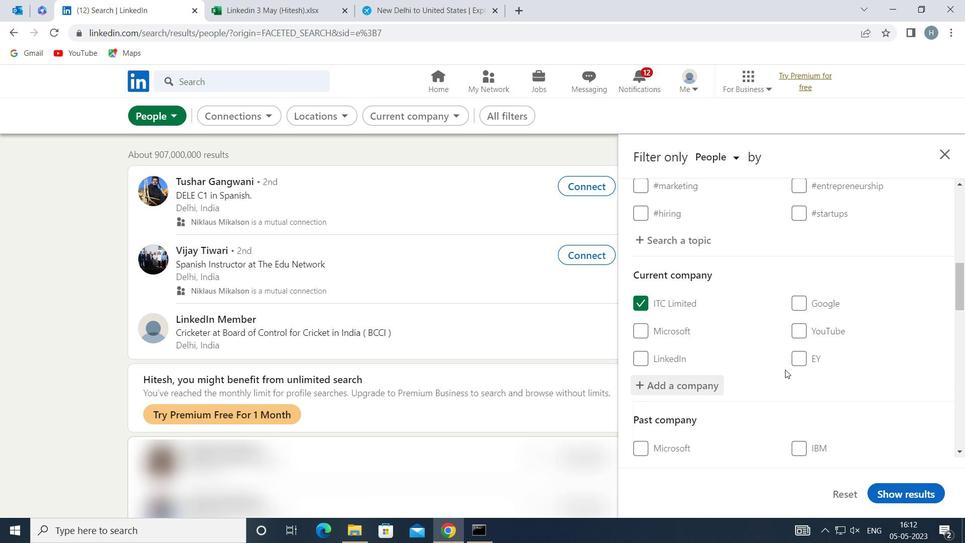 
Action: Mouse scrolled (768, 361) with delta (0, 0)
Screenshot: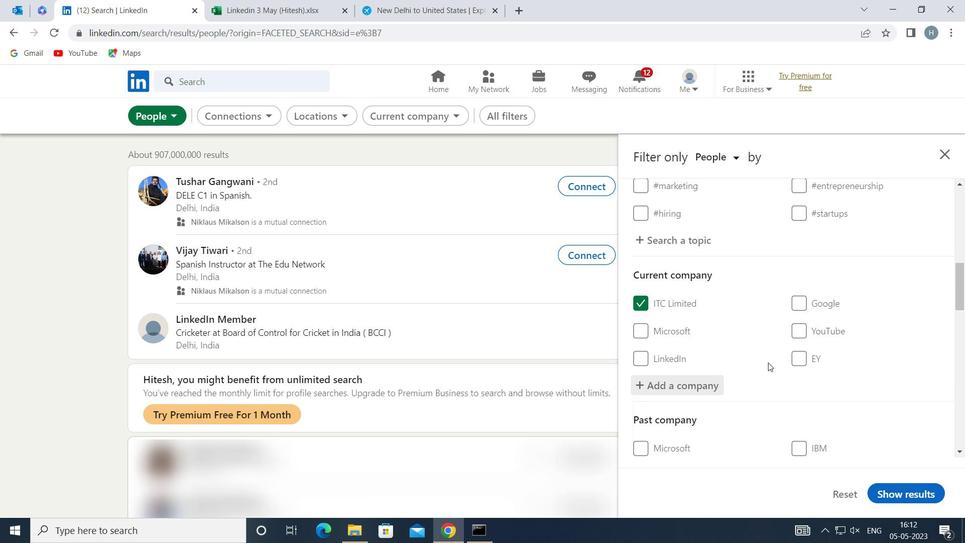 
Action: Mouse scrolled (768, 361) with delta (0, 0)
Screenshot: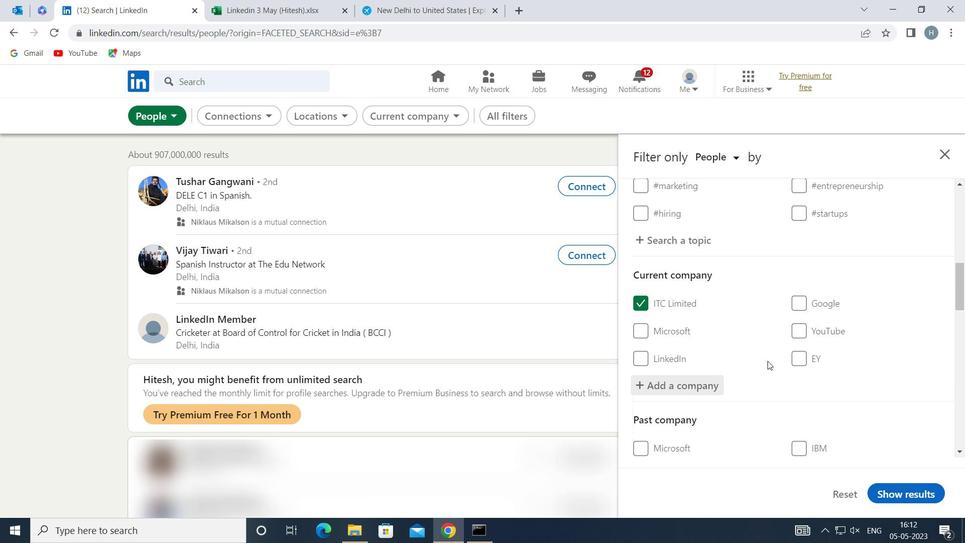 
Action: Mouse scrolled (768, 361) with delta (0, 0)
Screenshot: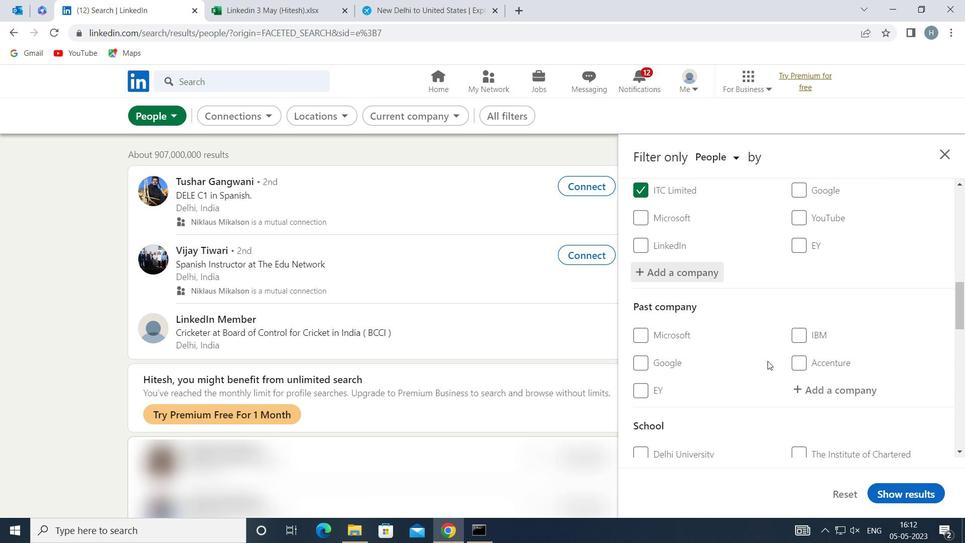 
Action: Mouse moved to (768, 361)
Screenshot: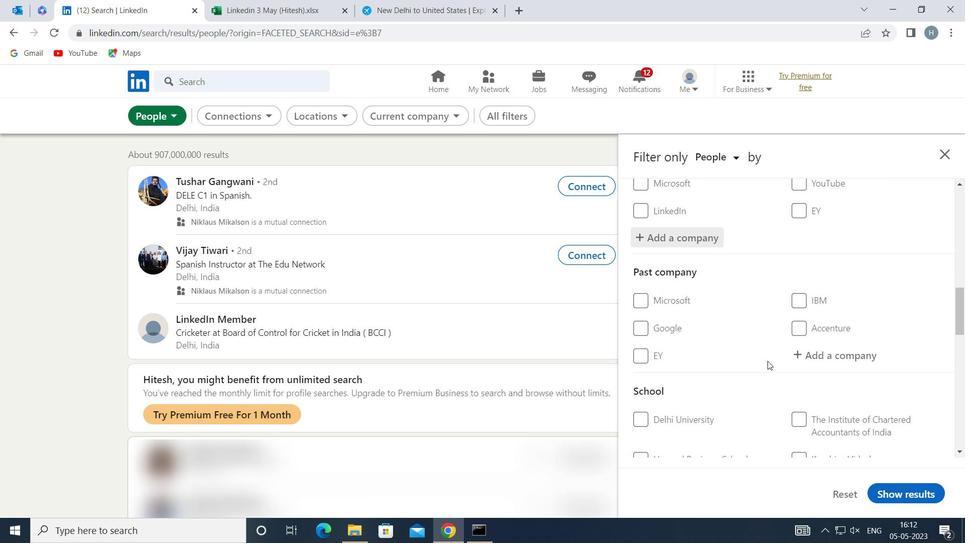 
Action: Mouse scrolled (768, 360) with delta (0, 0)
Screenshot: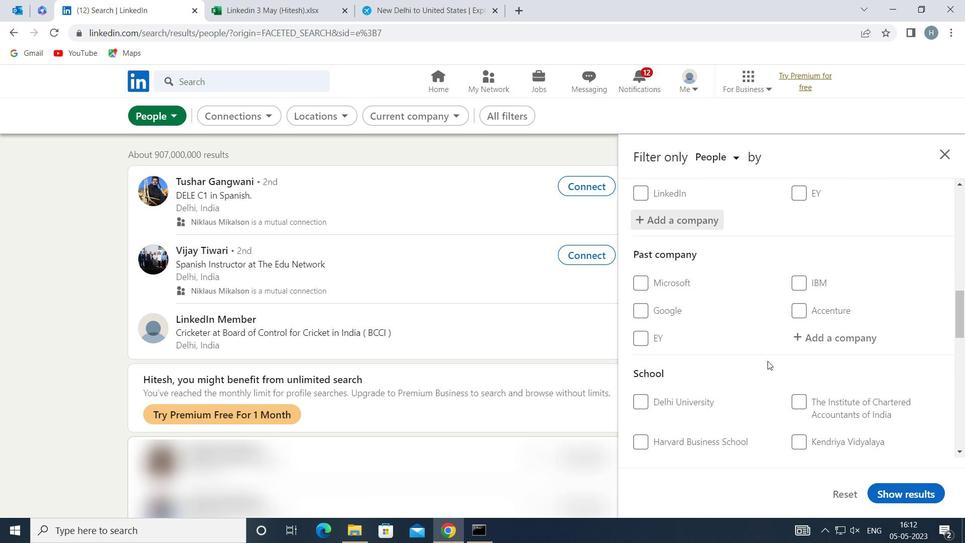 
Action: Mouse moved to (839, 382)
Screenshot: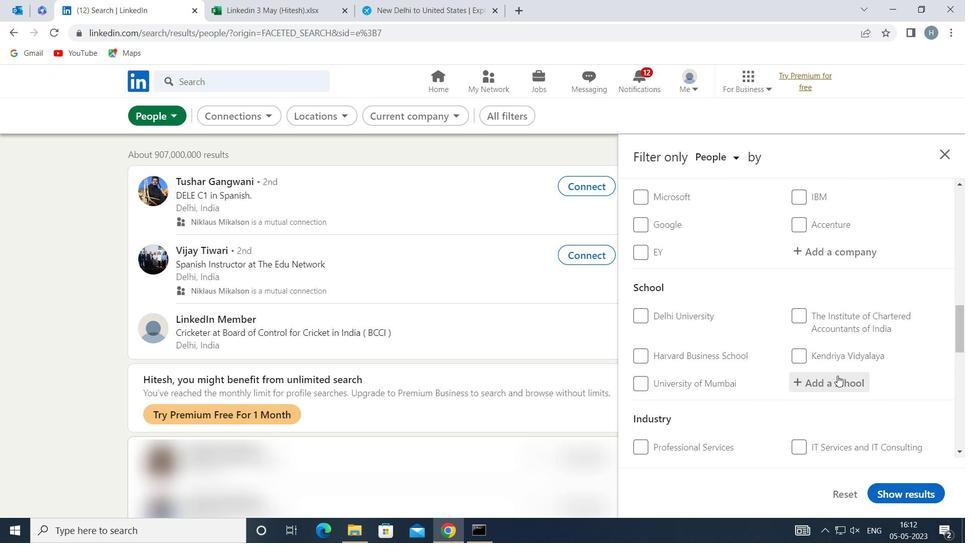 
Action: Mouse pressed left at (839, 382)
Screenshot: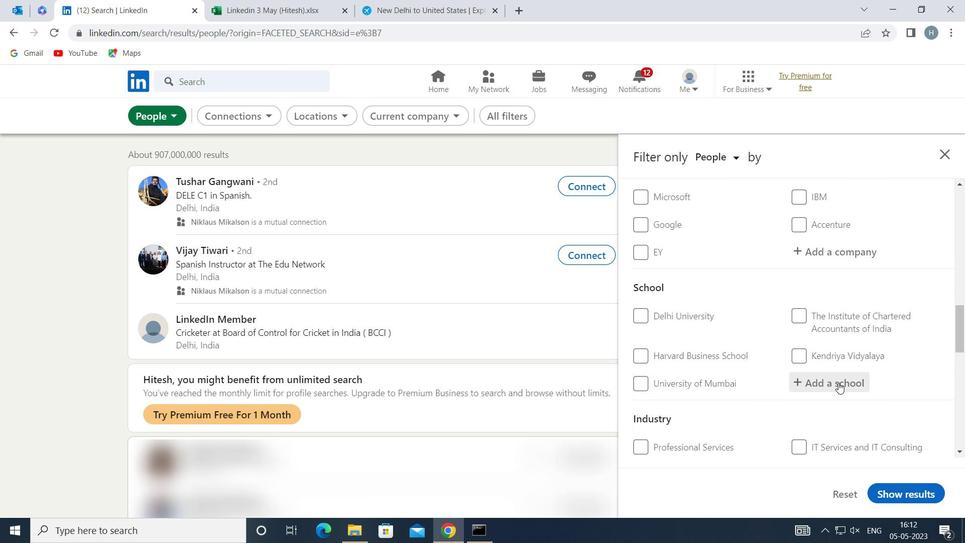 
Action: Mouse moved to (839, 383)
Screenshot: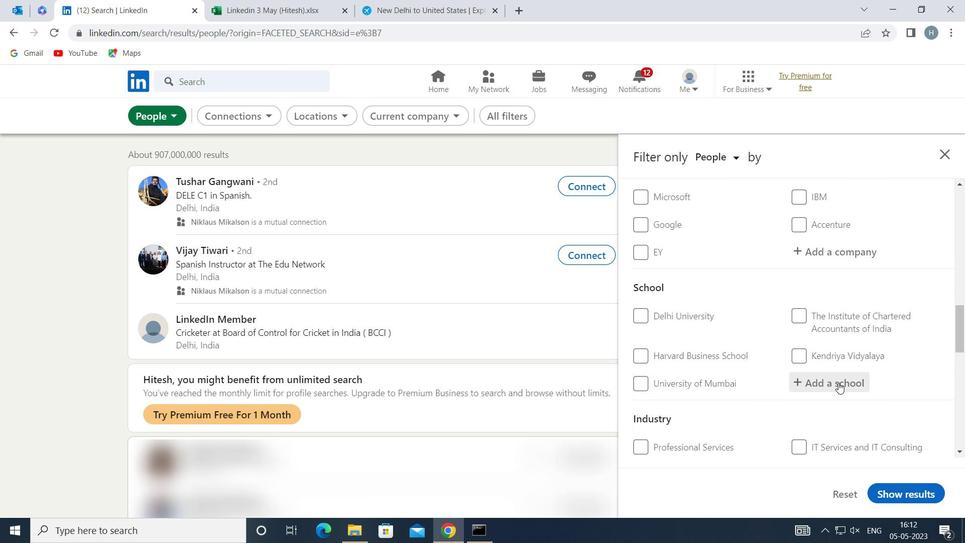 
Action: Key pressed <Key.shift>DR<Key.space><Key.shift><Key.shift>D<Key.space><Key.shift>Y<Key.space><Key.shift>PATIL<Key.space><Key.shift>INSTITUTE<Key.space>OF<Key.space><Key.shift>ENGI
Screenshot: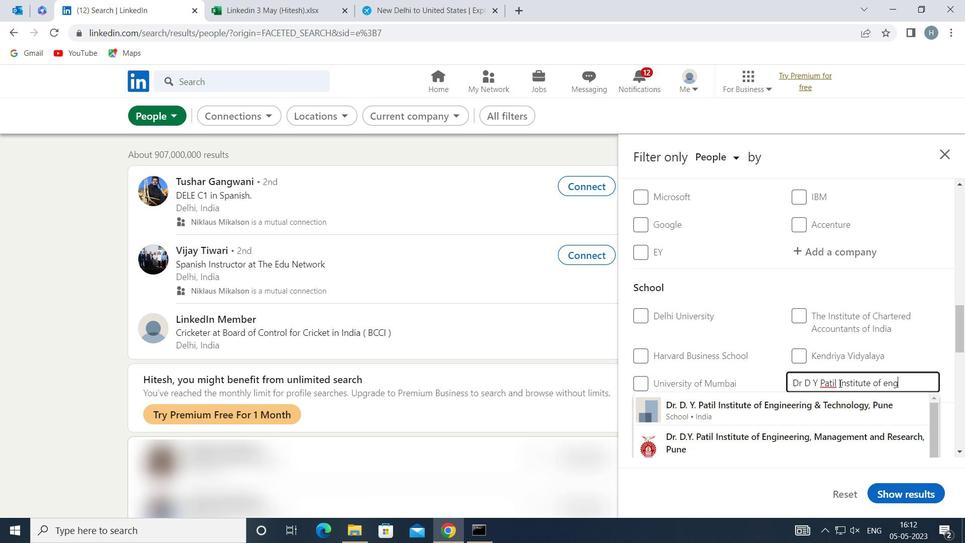 
Action: Mouse moved to (825, 404)
Screenshot: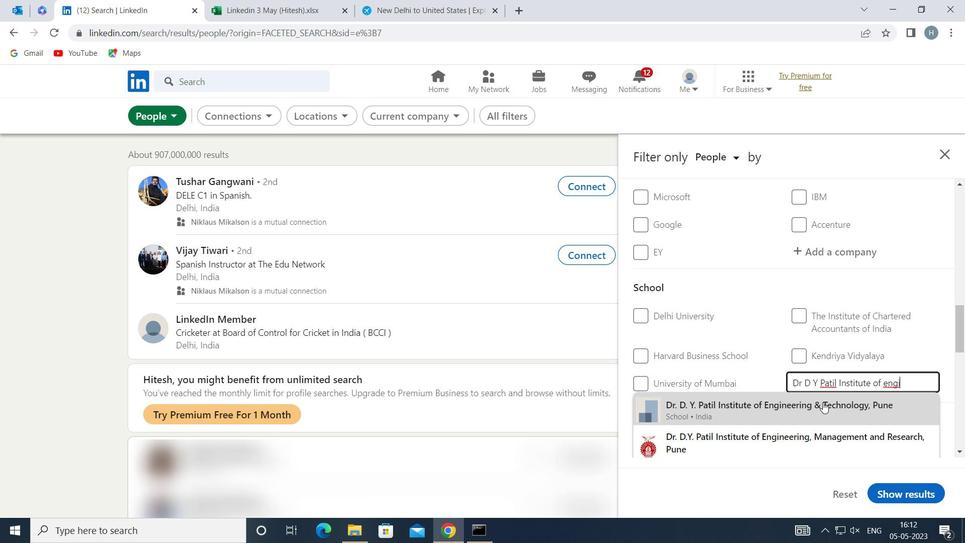 
Action: Mouse pressed left at (825, 404)
Screenshot: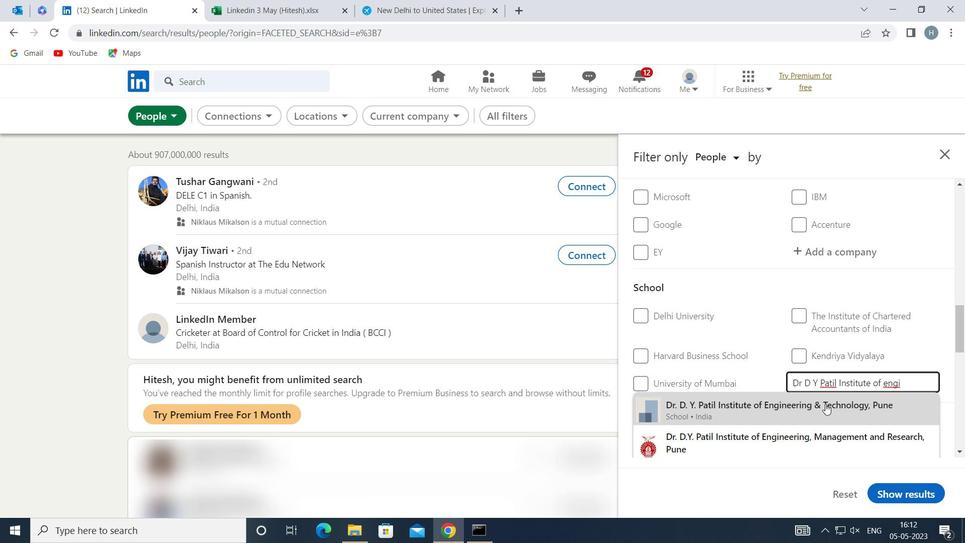 
Action: Mouse moved to (770, 377)
Screenshot: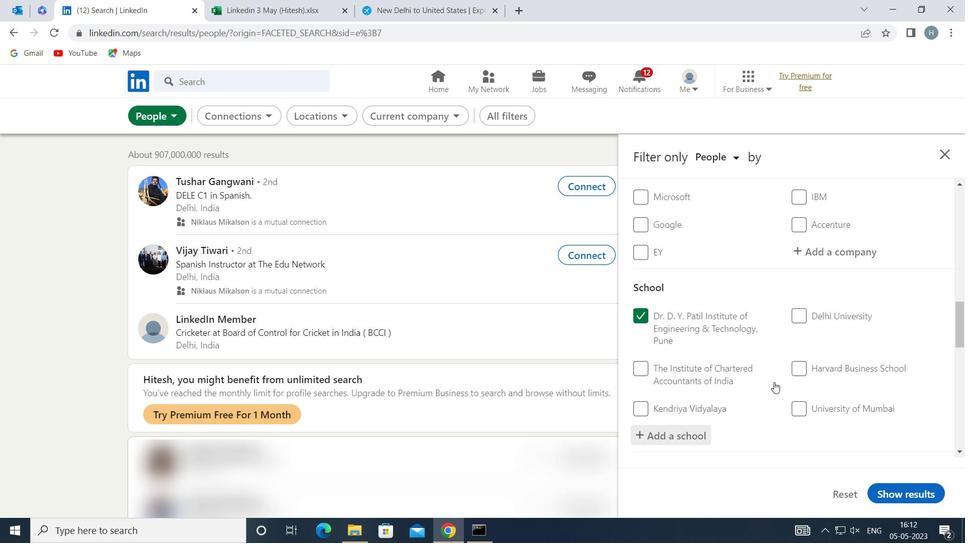 
Action: Mouse scrolled (770, 377) with delta (0, 0)
Screenshot: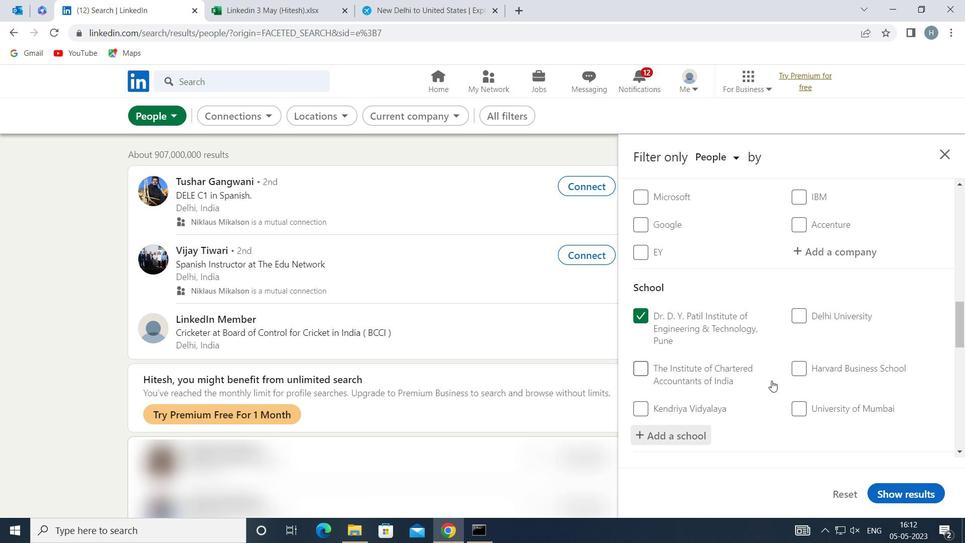 
Action: Mouse moved to (771, 377)
Screenshot: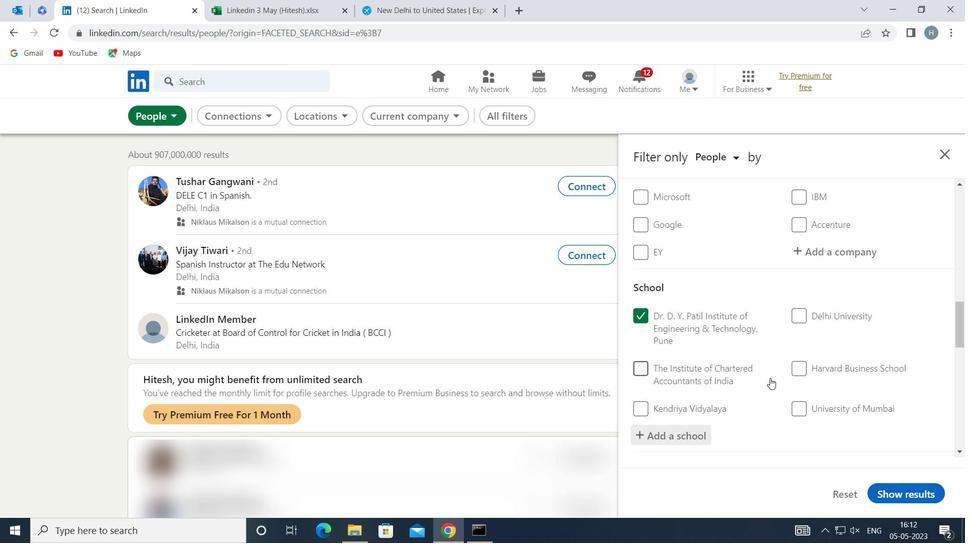 
Action: Mouse scrolled (771, 376) with delta (0, 0)
Screenshot: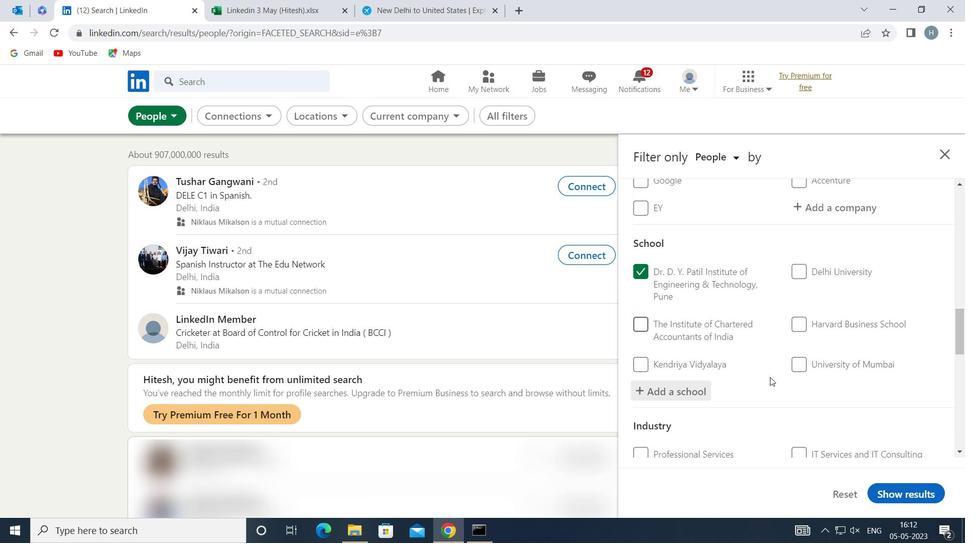 
Action: Mouse scrolled (771, 376) with delta (0, 0)
Screenshot: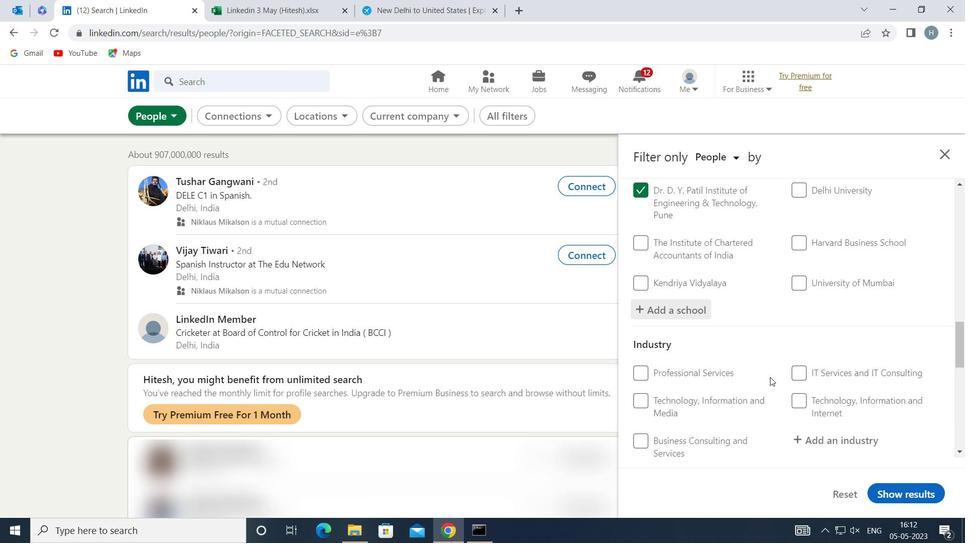 
Action: Mouse moved to (832, 374)
Screenshot: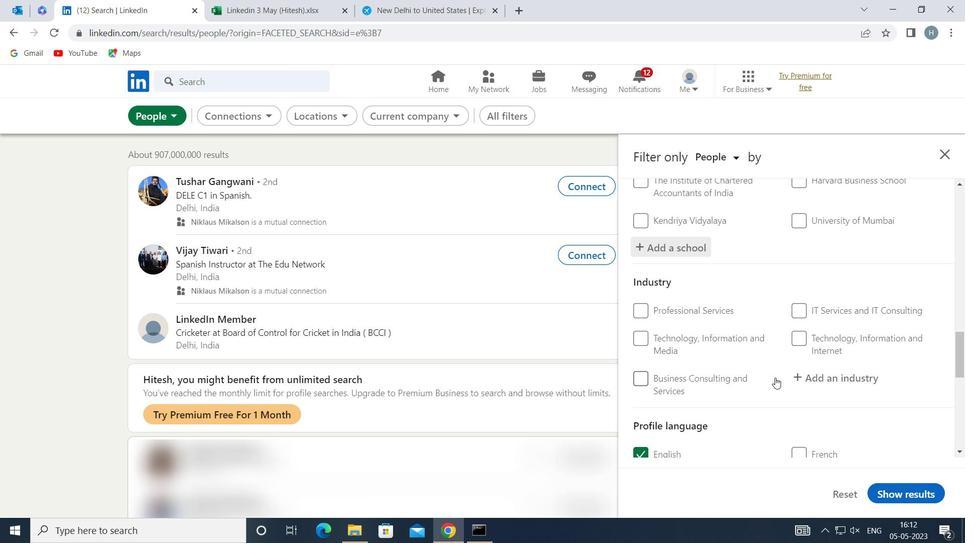 
Action: Mouse pressed left at (832, 374)
Screenshot: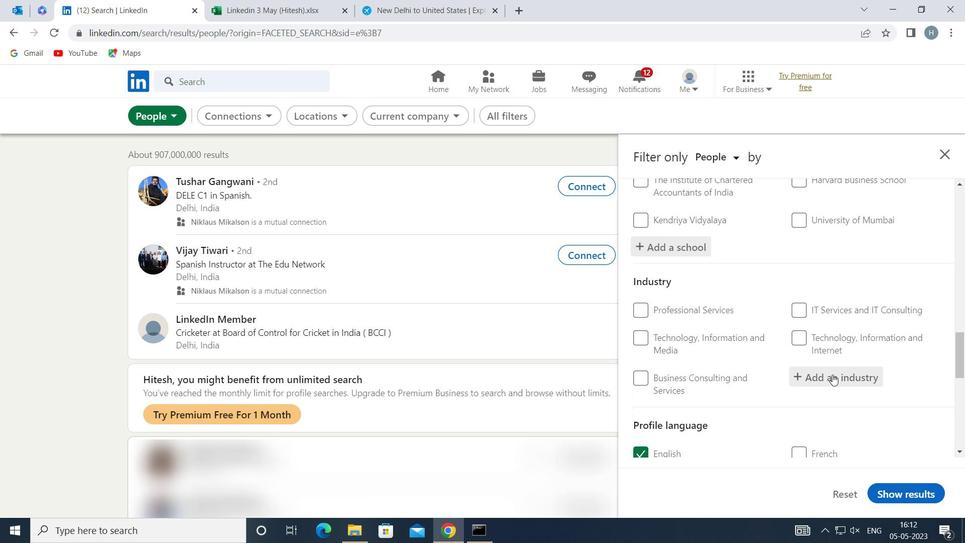 
Action: Mouse moved to (833, 374)
Screenshot: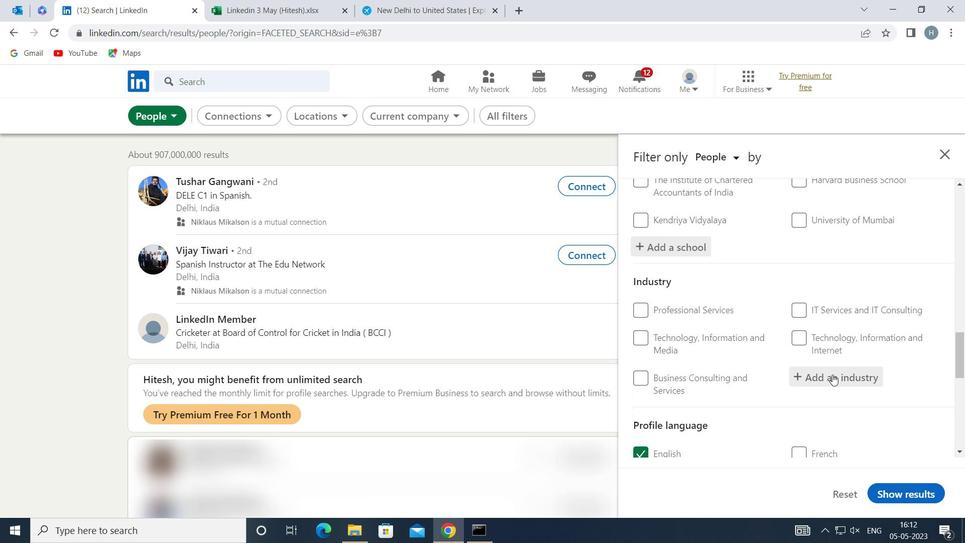 
Action: Key pressed <Key.shift>REAL<Key.space><Key.shift>ESTATE
Screenshot: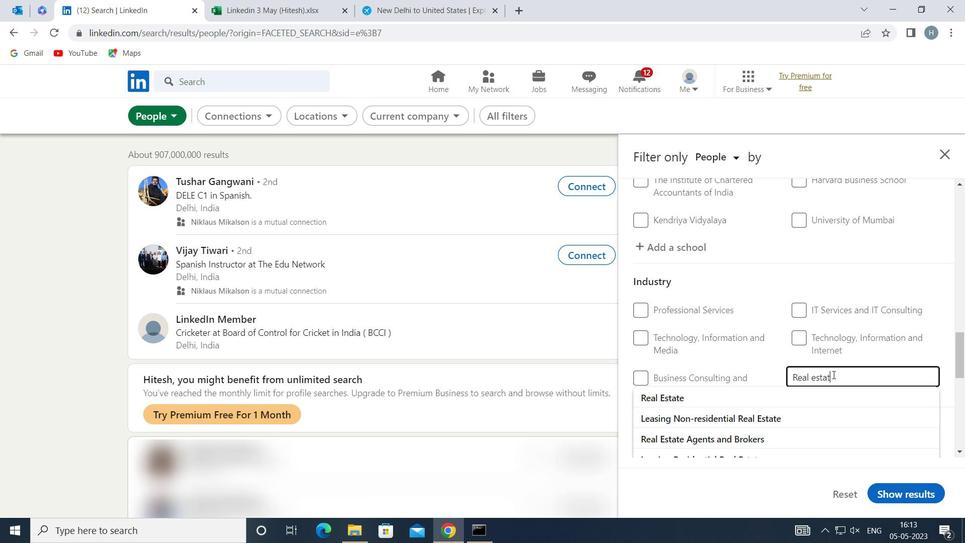 
Action: Mouse moved to (820, 387)
Screenshot: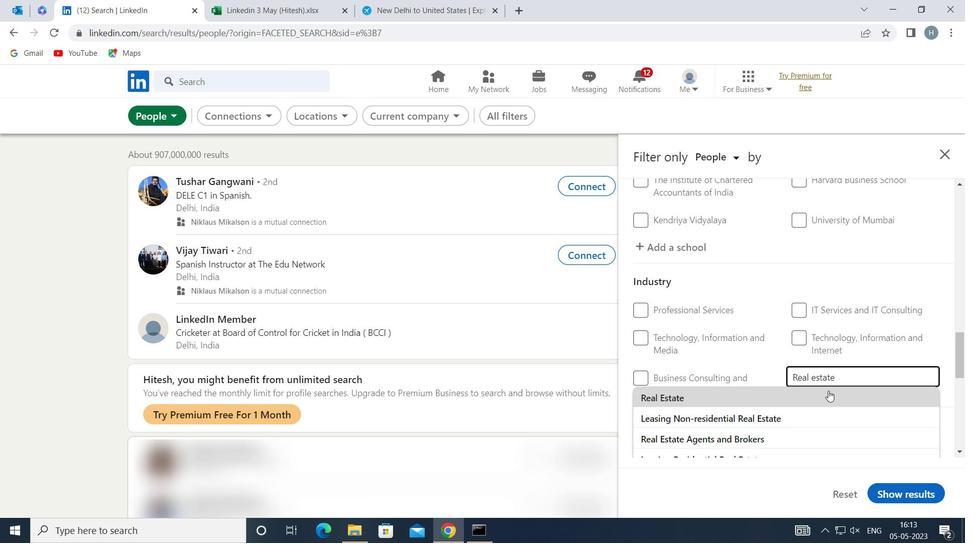 
Action: Key pressed <Key.space>AND<Key.space><Key.shift>E
Screenshot: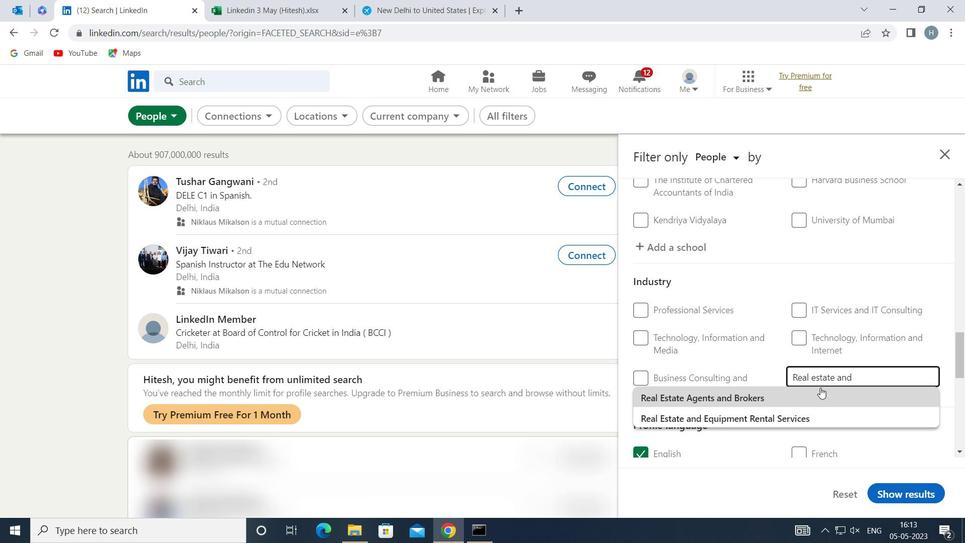 
Action: Mouse moved to (798, 417)
Screenshot: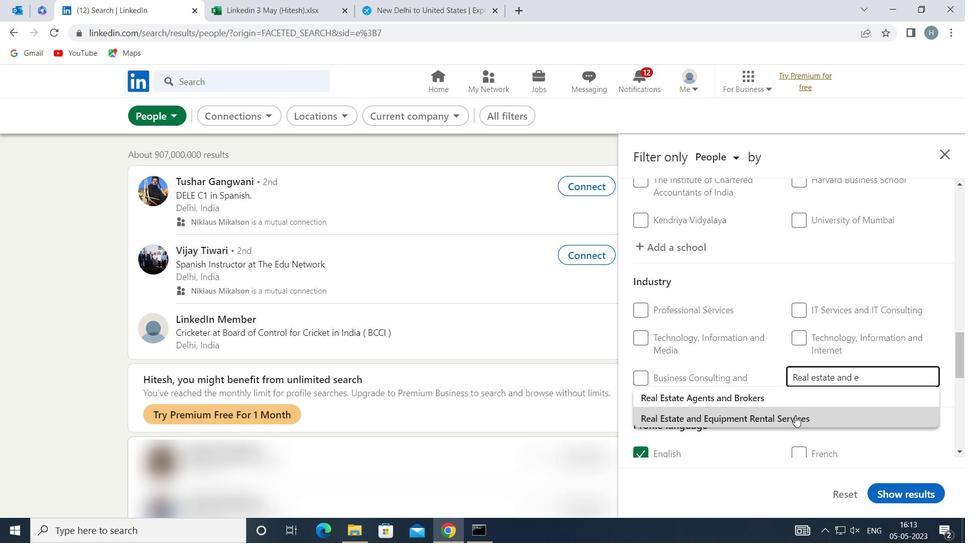 
Action: Mouse pressed left at (798, 417)
Screenshot: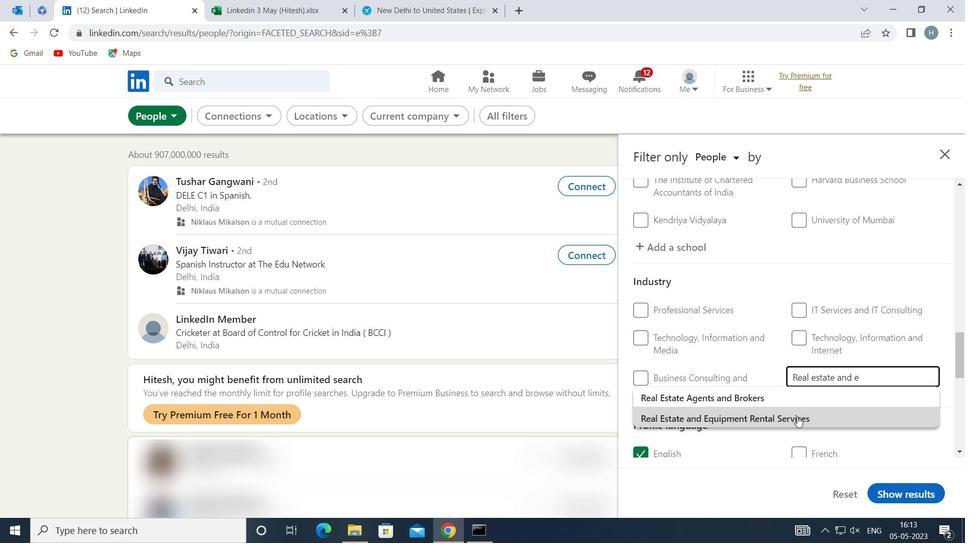
Action: Mouse moved to (758, 381)
Screenshot: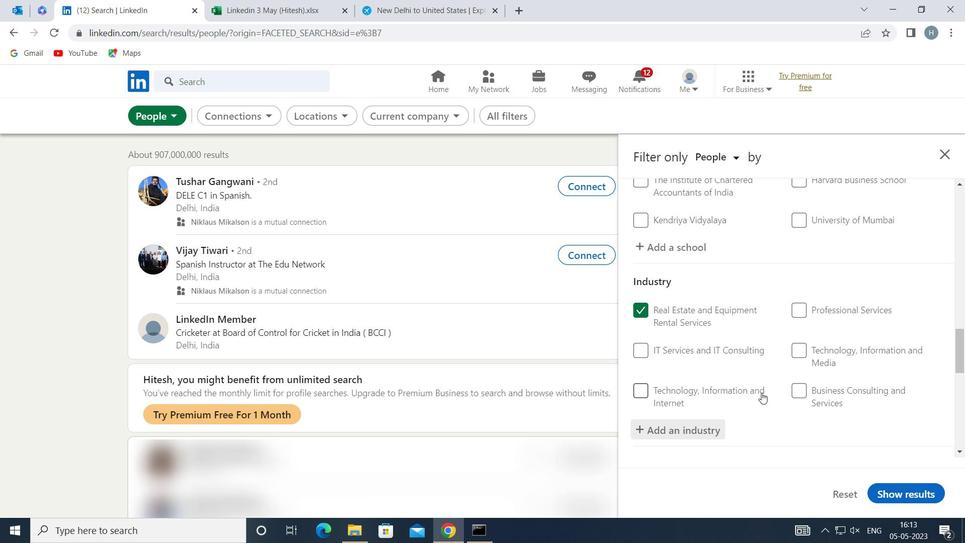 
Action: Mouse scrolled (758, 381) with delta (0, 0)
Screenshot: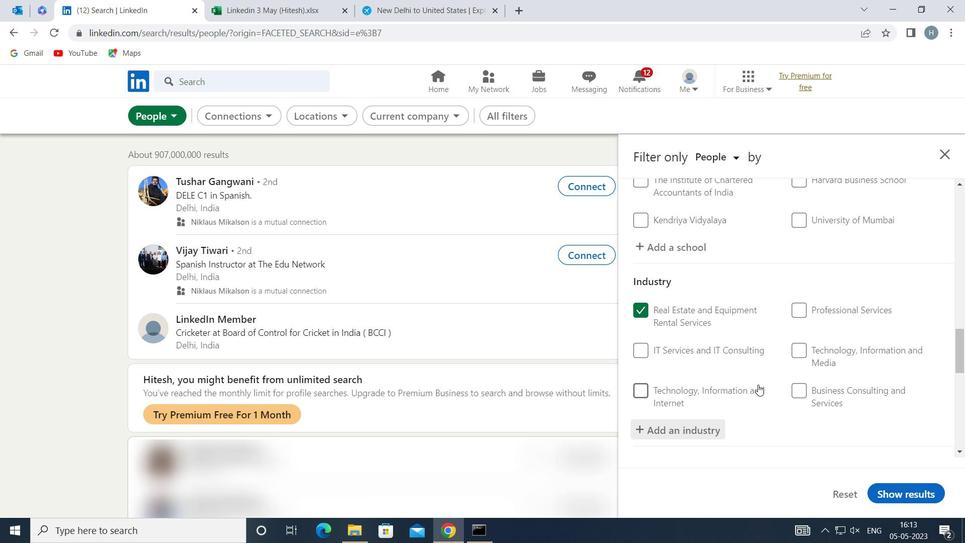 
Action: Mouse scrolled (758, 381) with delta (0, 0)
Screenshot: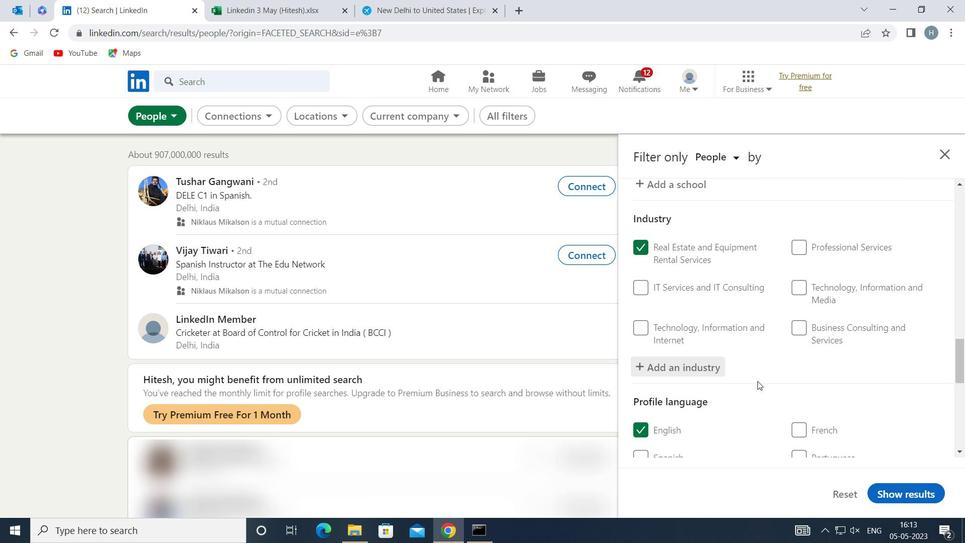 
Action: Mouse scrolled (758, 381) with delta (0, 0)
Screenshot: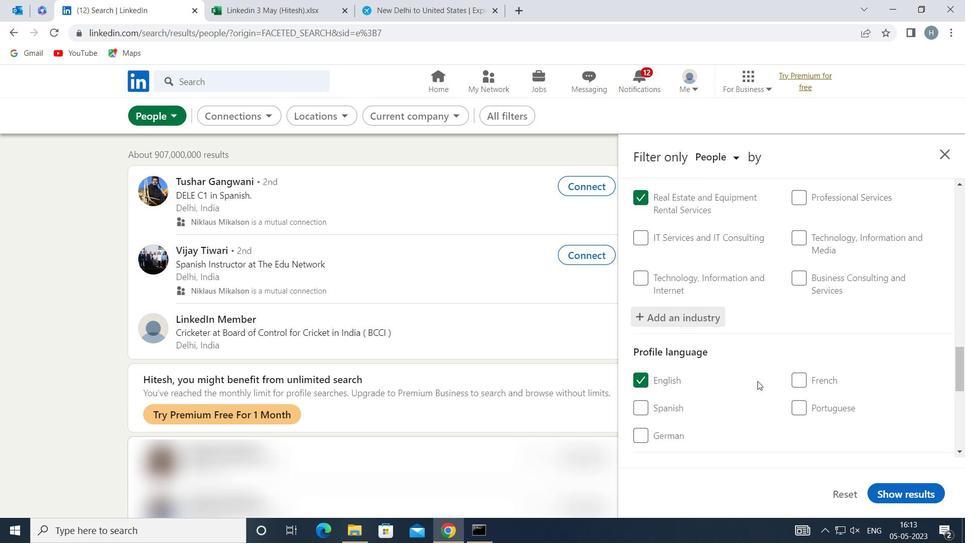 
Action: Mouse scrolled (758, 381) with delta (0, 0)
Screenshot: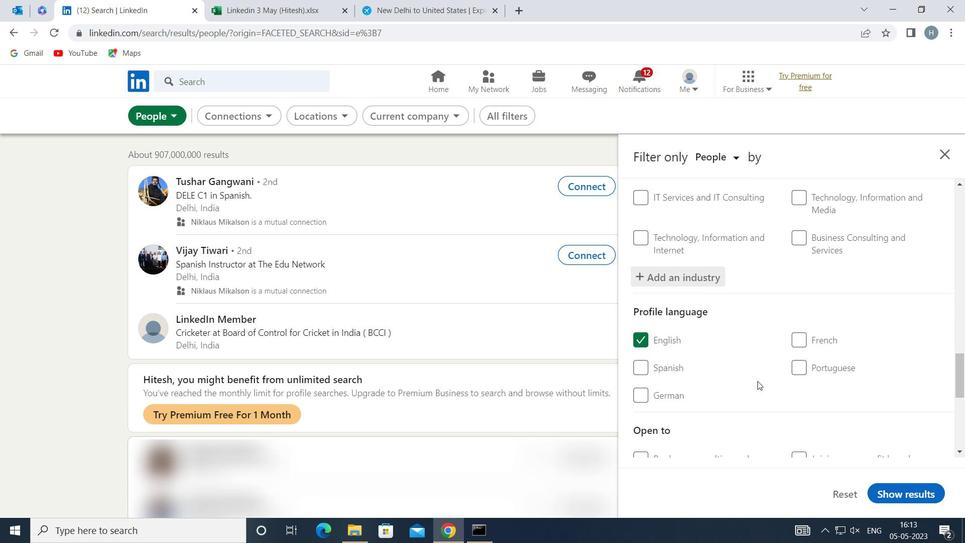 
Action: Mouse scrolled (758, 381) with delta (0, 0)
Screenshot: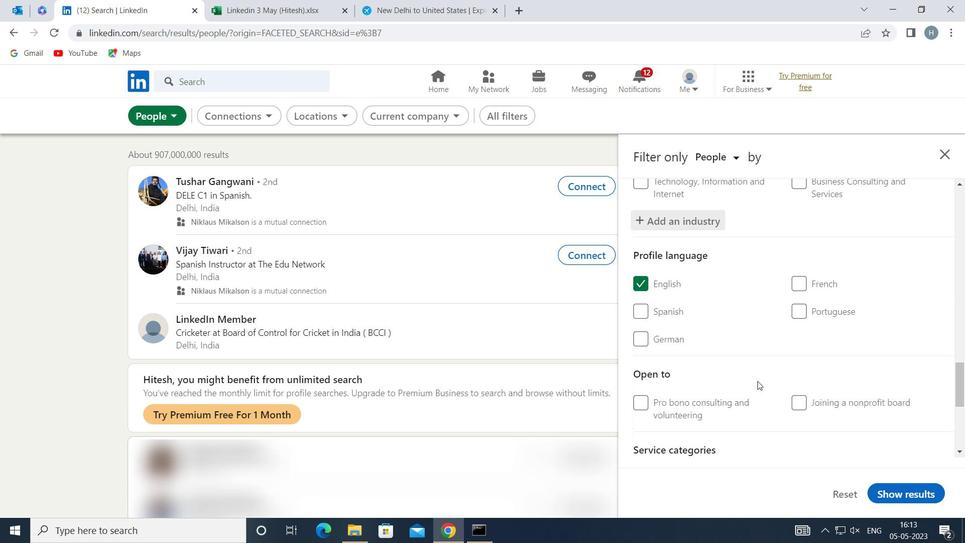 
Action: Mouse scrolled (758, 381) with delta (0, 0)
Screenshot: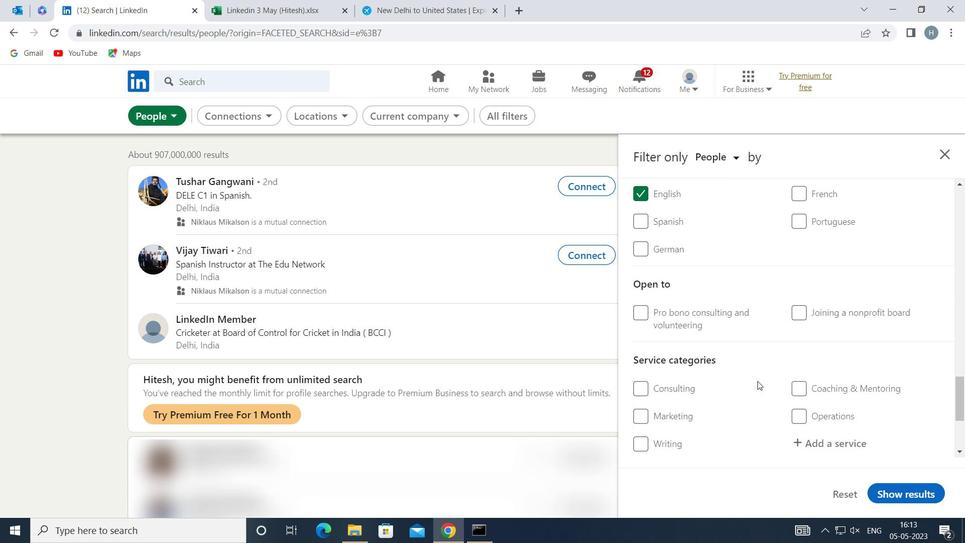 
Action: Mouse moved to (837, 367)
Screenshot: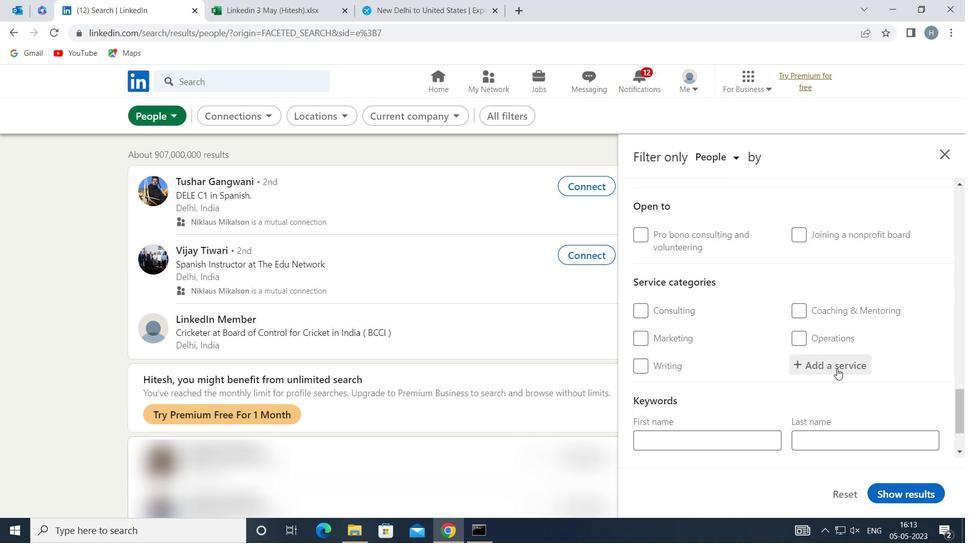 
Action: Mouse pressed left at (837, 367)
Screenshot: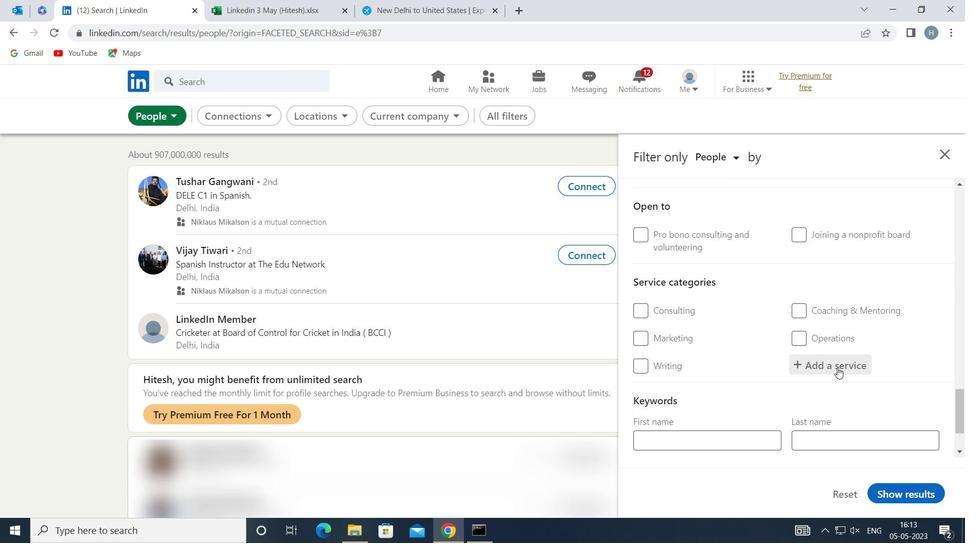 
Action: Mouse moved to (838, 367)
Screenshot: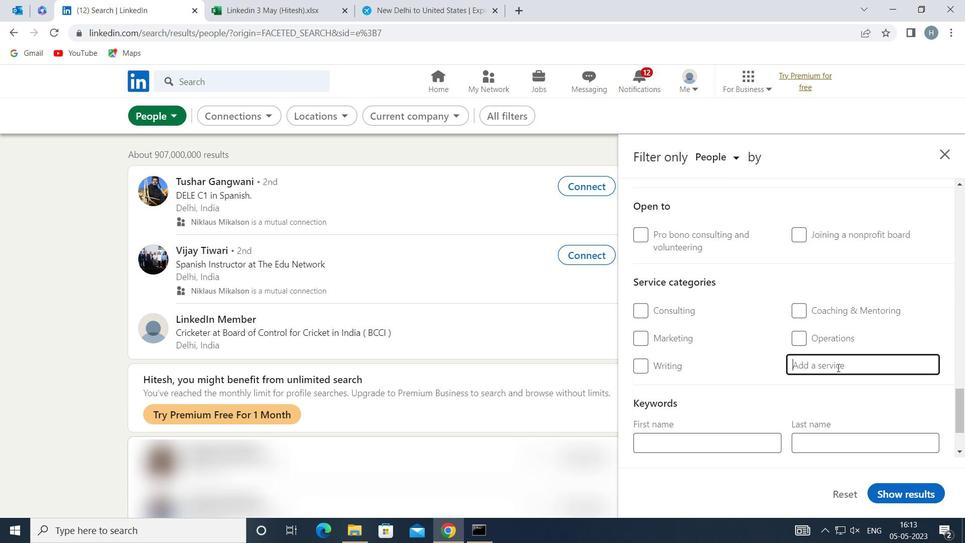 
Action: Key pressed <Key.shift>I<Key.shift>OS
Screenshot: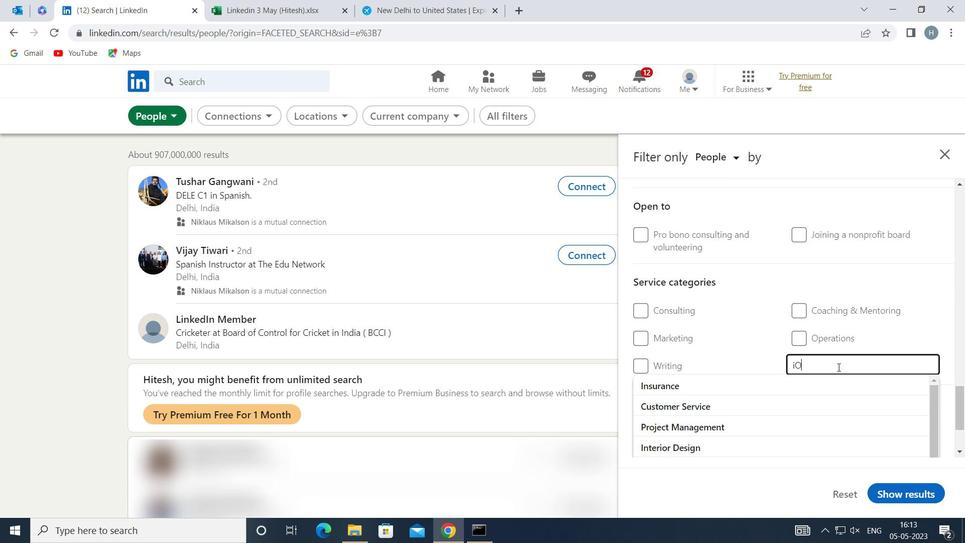 
Action: Mouse moved to (803, 382)
Screenshot: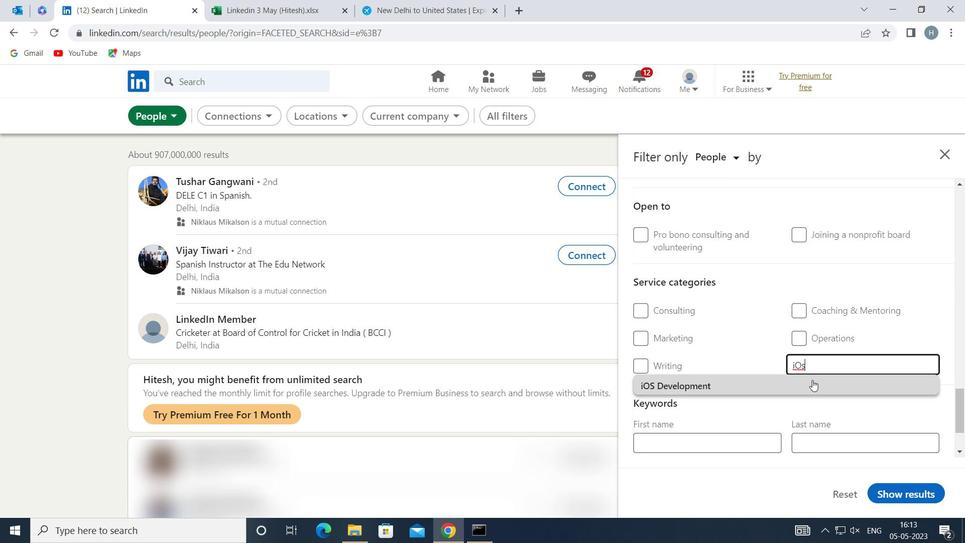 
Action: Mouse pressed left at (803, 382)
Screenshot: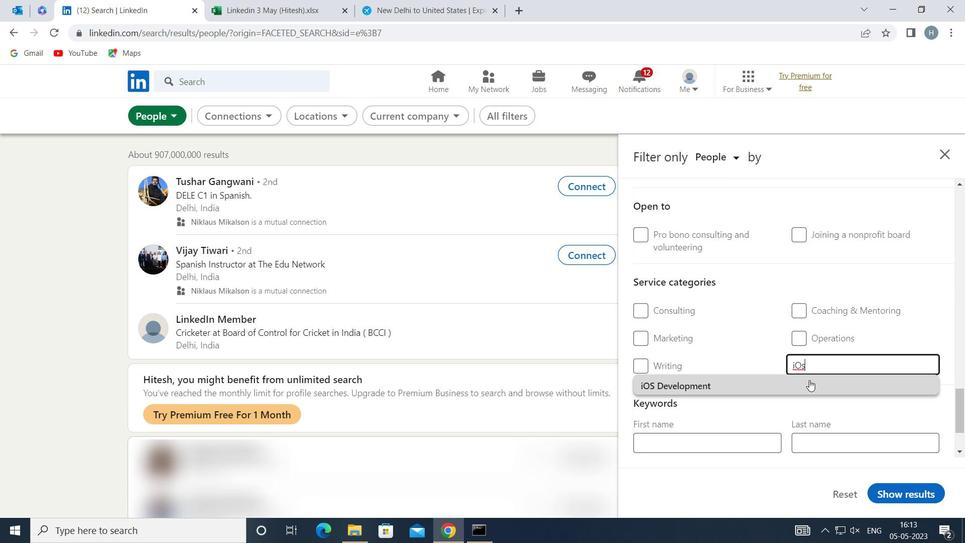
Action: Mouse moved to (759, 384)
Screenshot: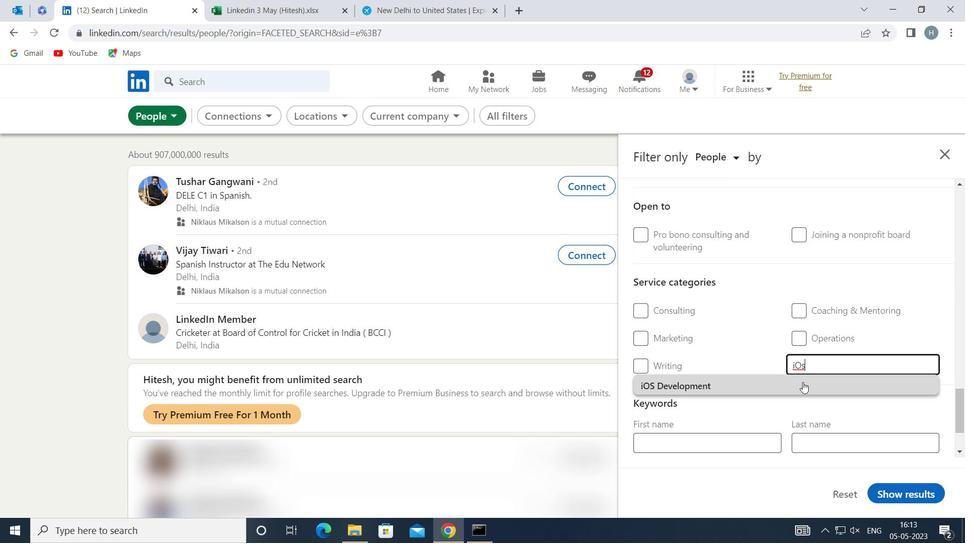 
Action: Mouse scrolled (759, 383) with delta (0, 0)
Screenshot: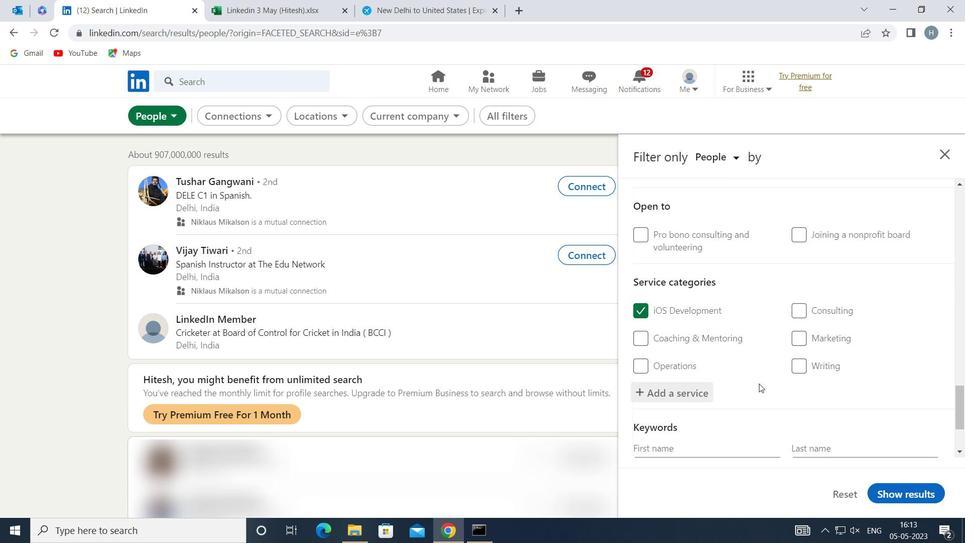 
Action: Mouse scrolled (759, 383) with delta (0, 0)
Screenshot: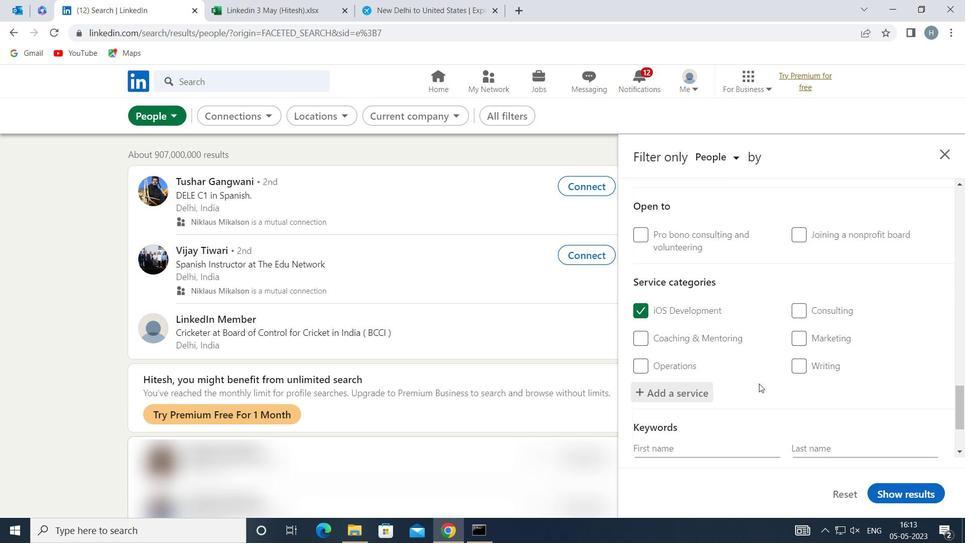 
Action: Mouse moved to (758, 383)
Screenshot: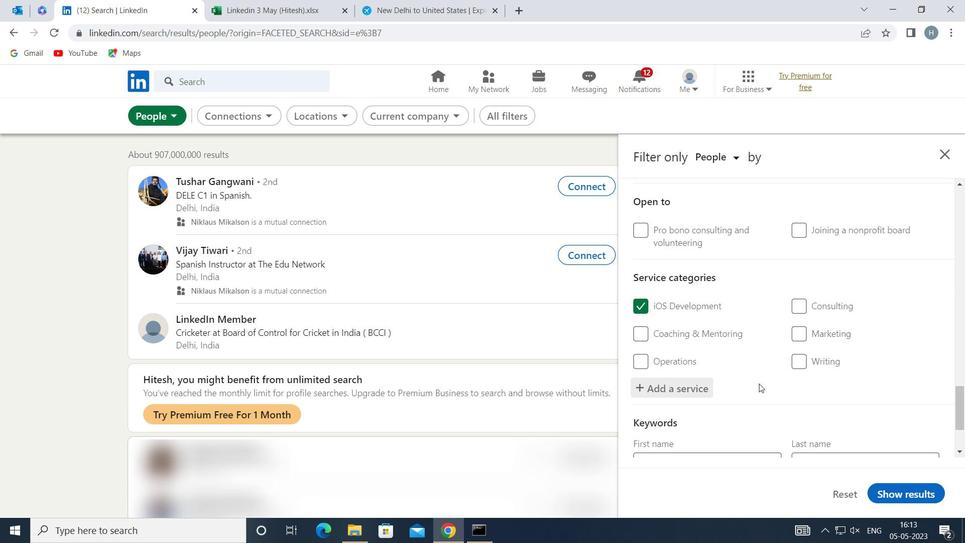
Action: Mouse scrolled (758, 382) with delta (0, 0)
Screenshot: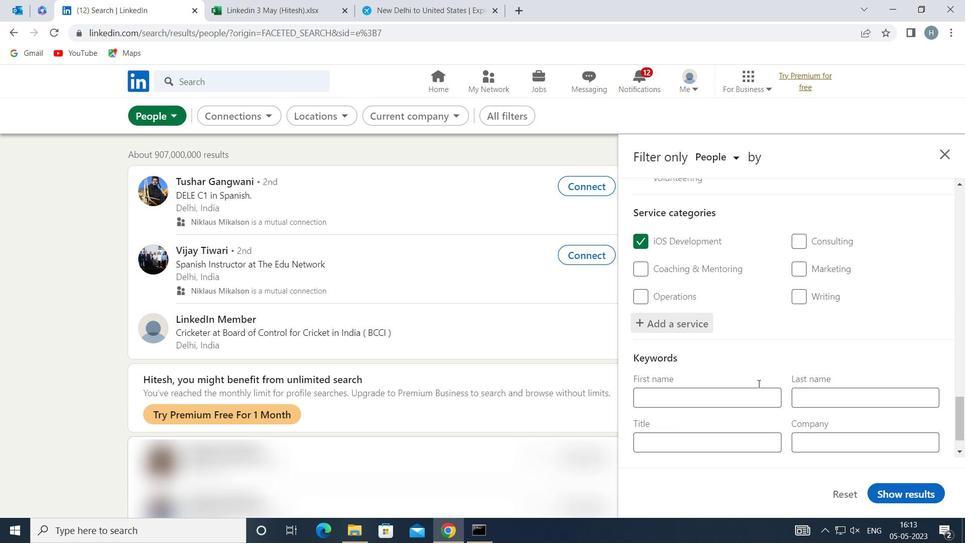 
Action: Mouse scrolled (758, 382) with delta (0, 0)
Screenshot: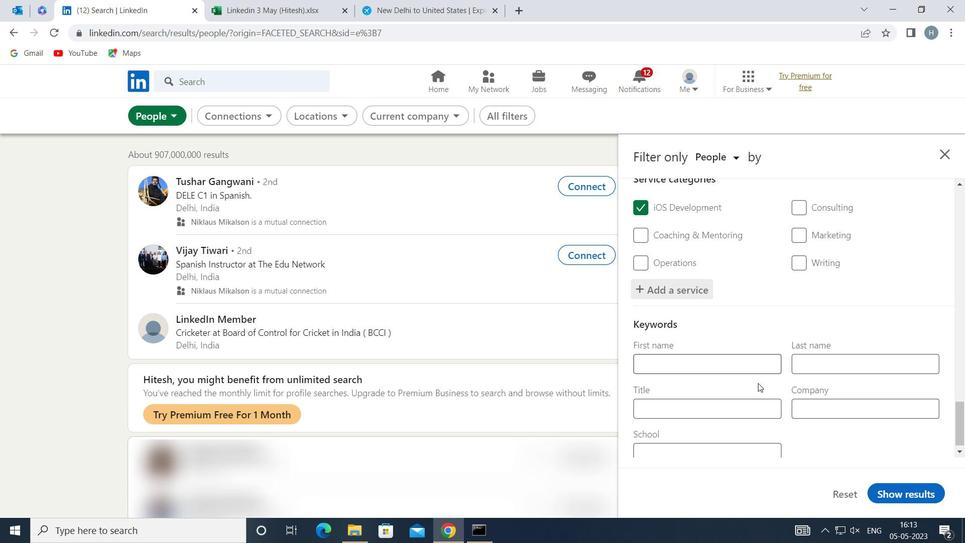 
Action: Mouse moved to (746, 394)
Screenshot: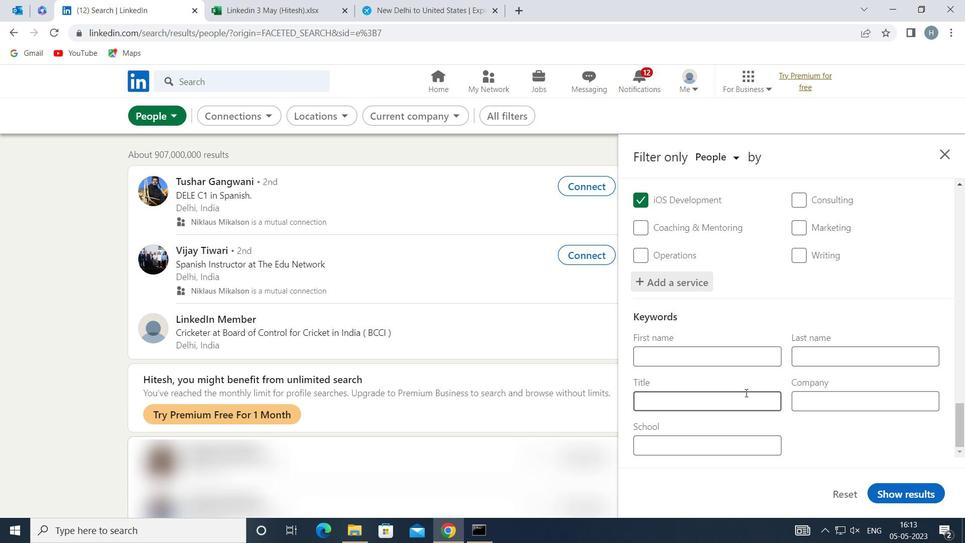 
Action: Mouse pressed left at (746, 394)
Screenshot: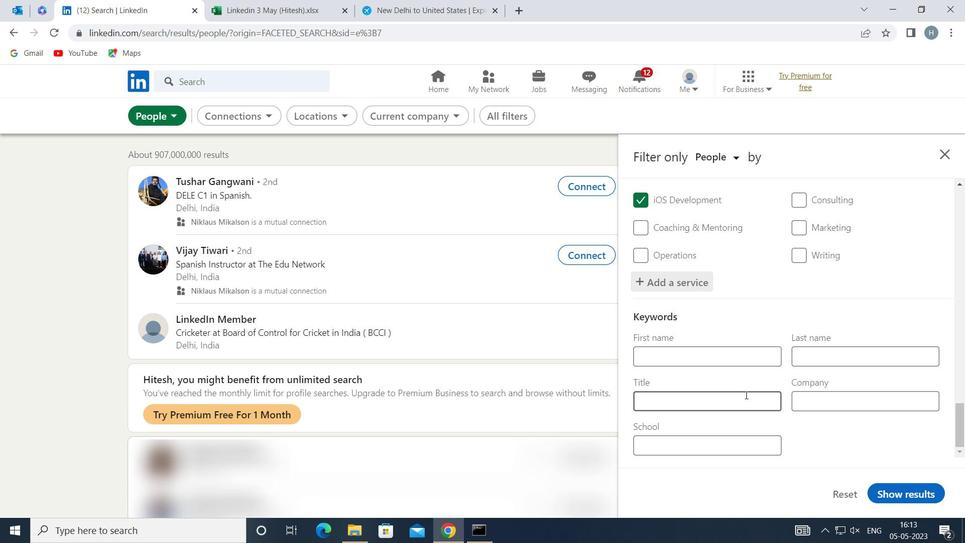 
Action: Key pressed <Key.shift>HEAVY<Key.space><Key.shift>EQUIPMENT<Key.space><Key.shift>OPERATOR
Screenshot: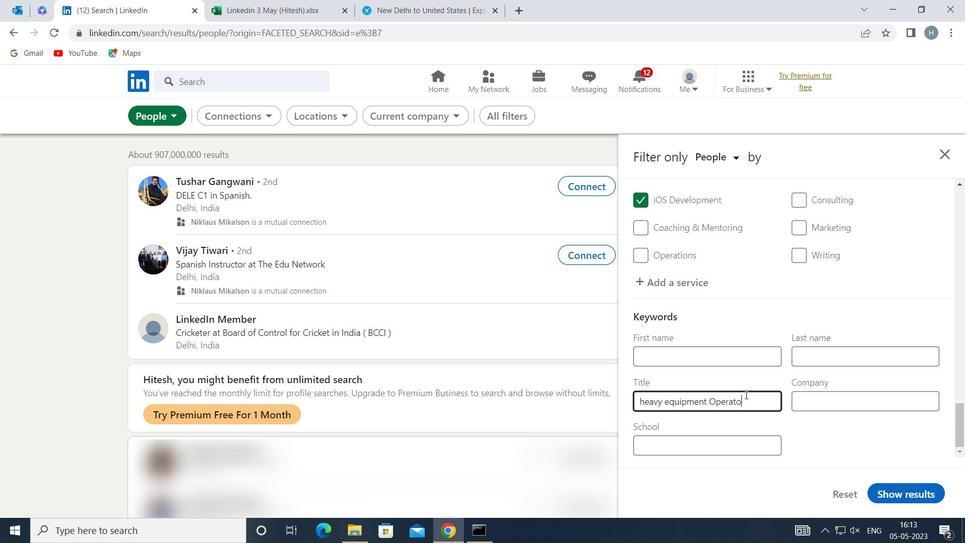 
Action: Mouse moved to (915, 492)
Screenshot: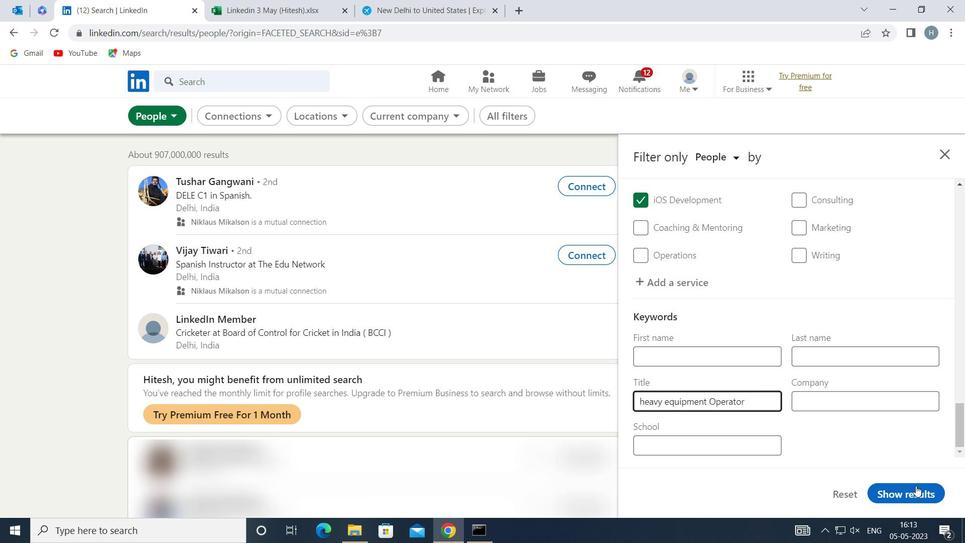 
Action: Mouse pressed left at (915, 492)
Screenshot: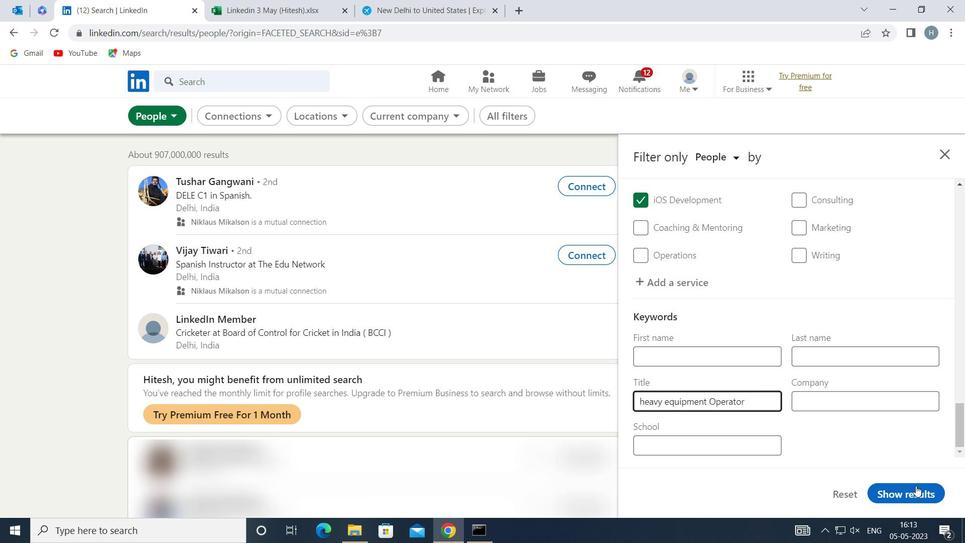 
Action: Mouse moved to (729, 368)
Screenshot: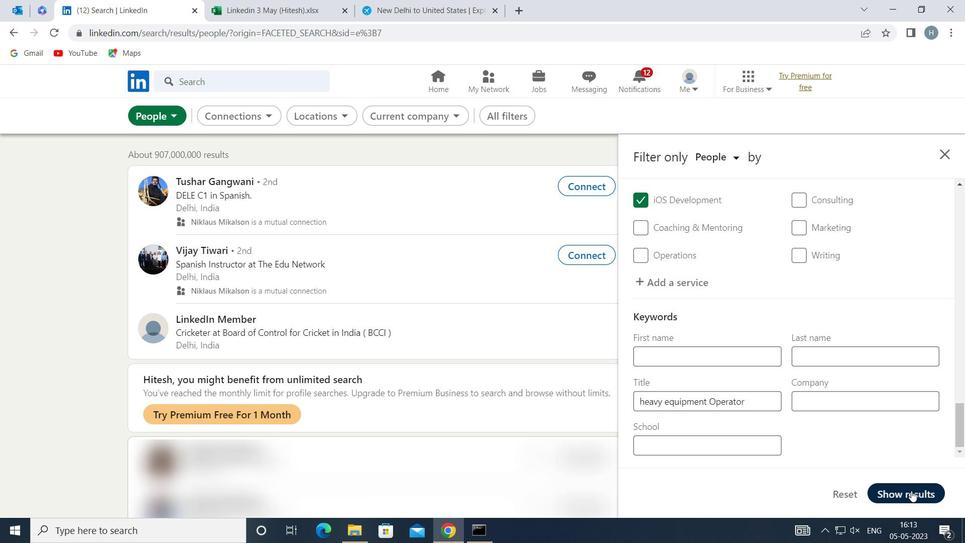 
